 Task: Create a due date automation trigger when advanced on, the moment a card is due add content with a name not starting with resume.
Action: Mouse moved to (1186, 351)
Screenshot: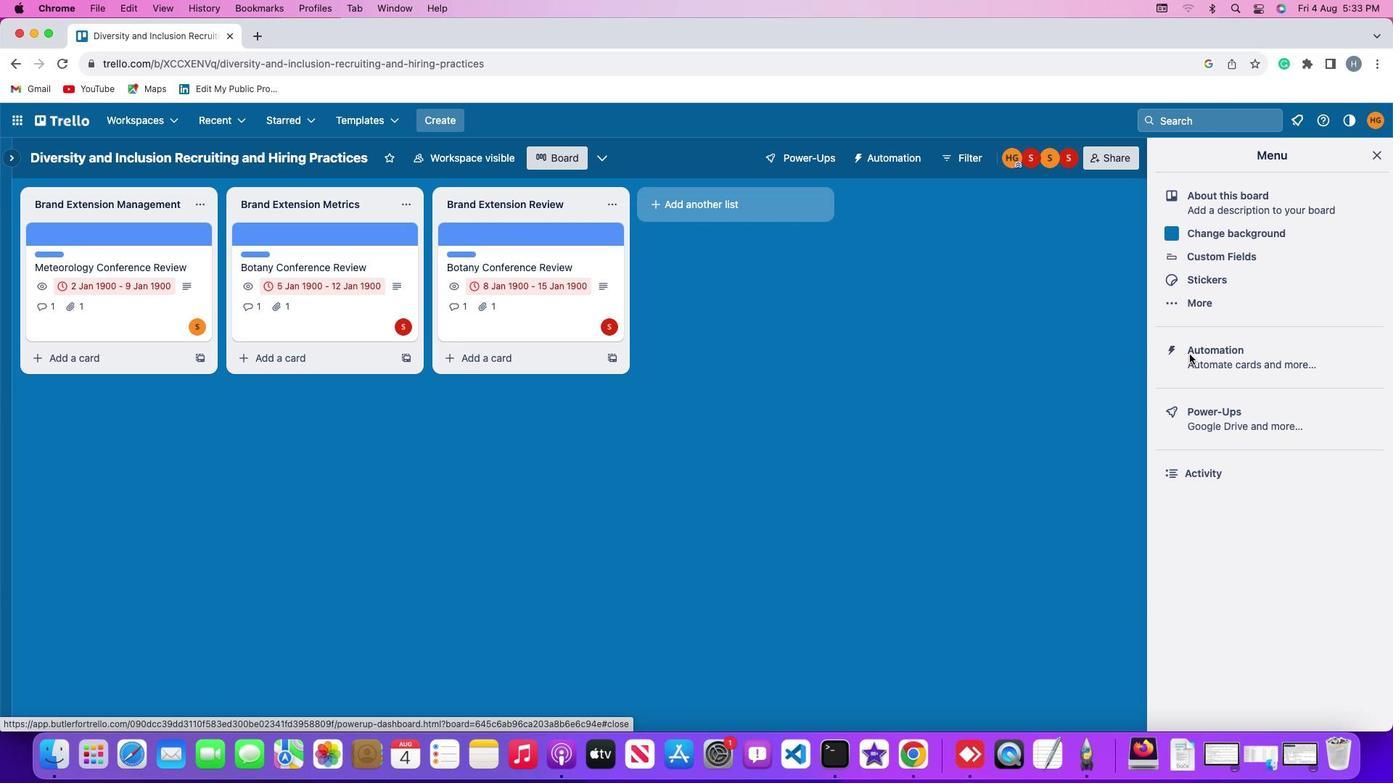 
Action: Mouse pressed left at (1186, 351)
Screenshot: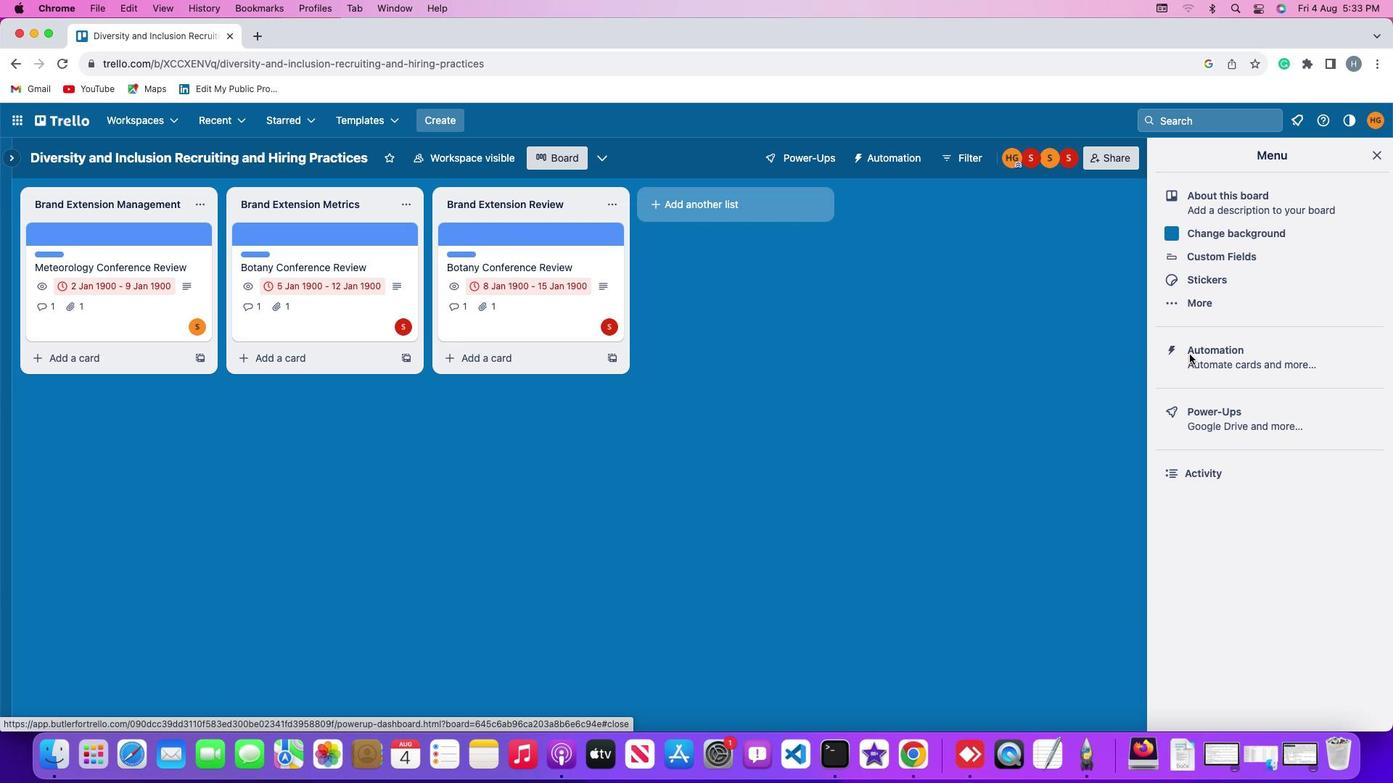 
Action: Mouse moved to (1188, 351)
Screenshot: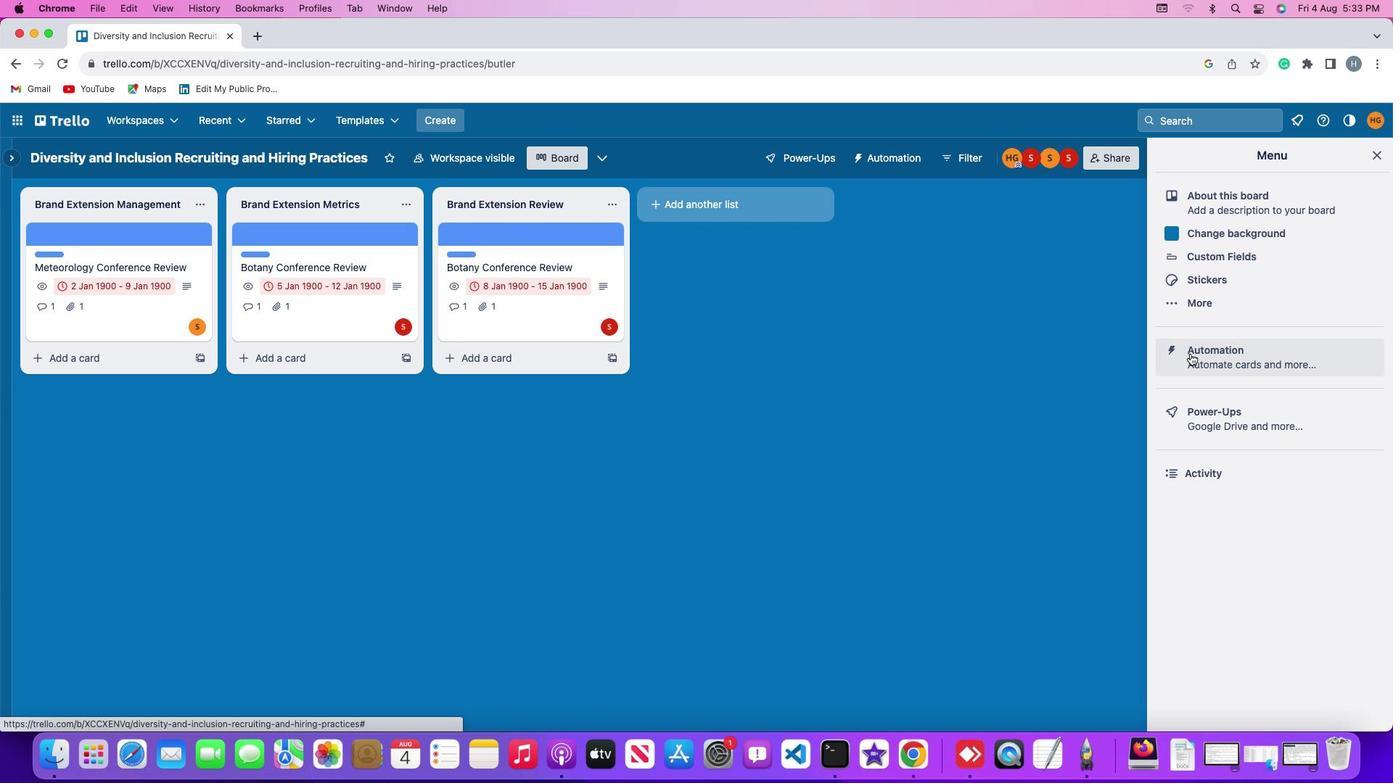 
Action: Mouse pressed left at (1188, 351)
Screenshot: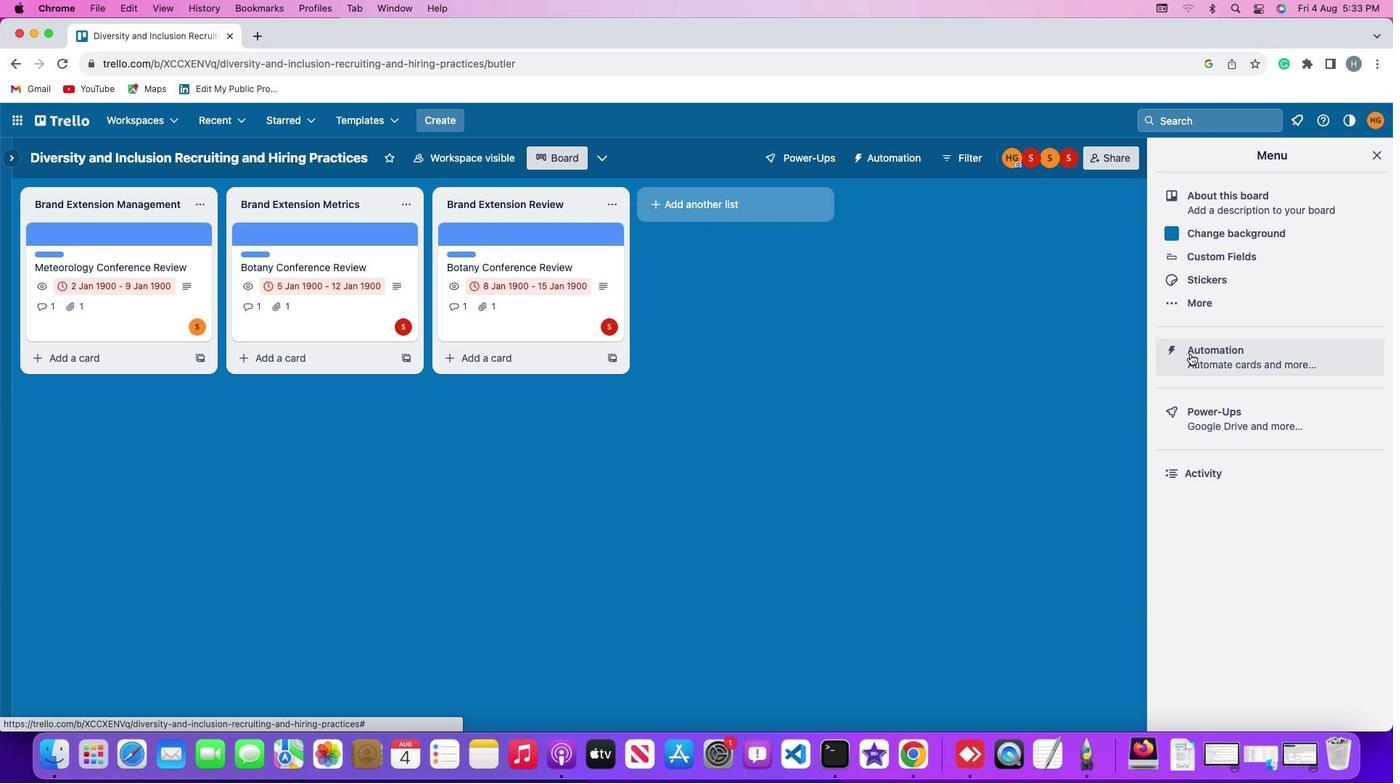 
Action: Mouse moved to (97, 341)
Screenshot: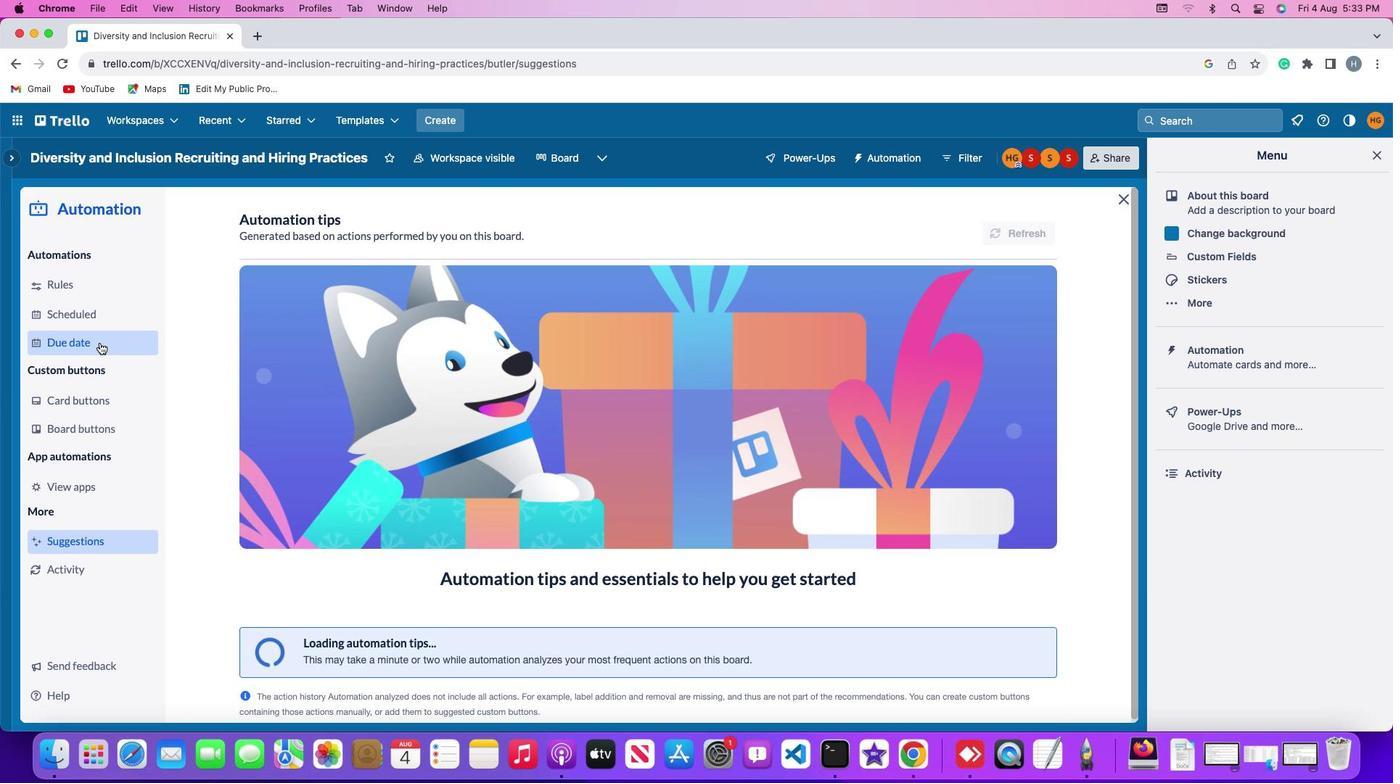 
Action: Mouse pressed left at (97, 341)
Screenshot: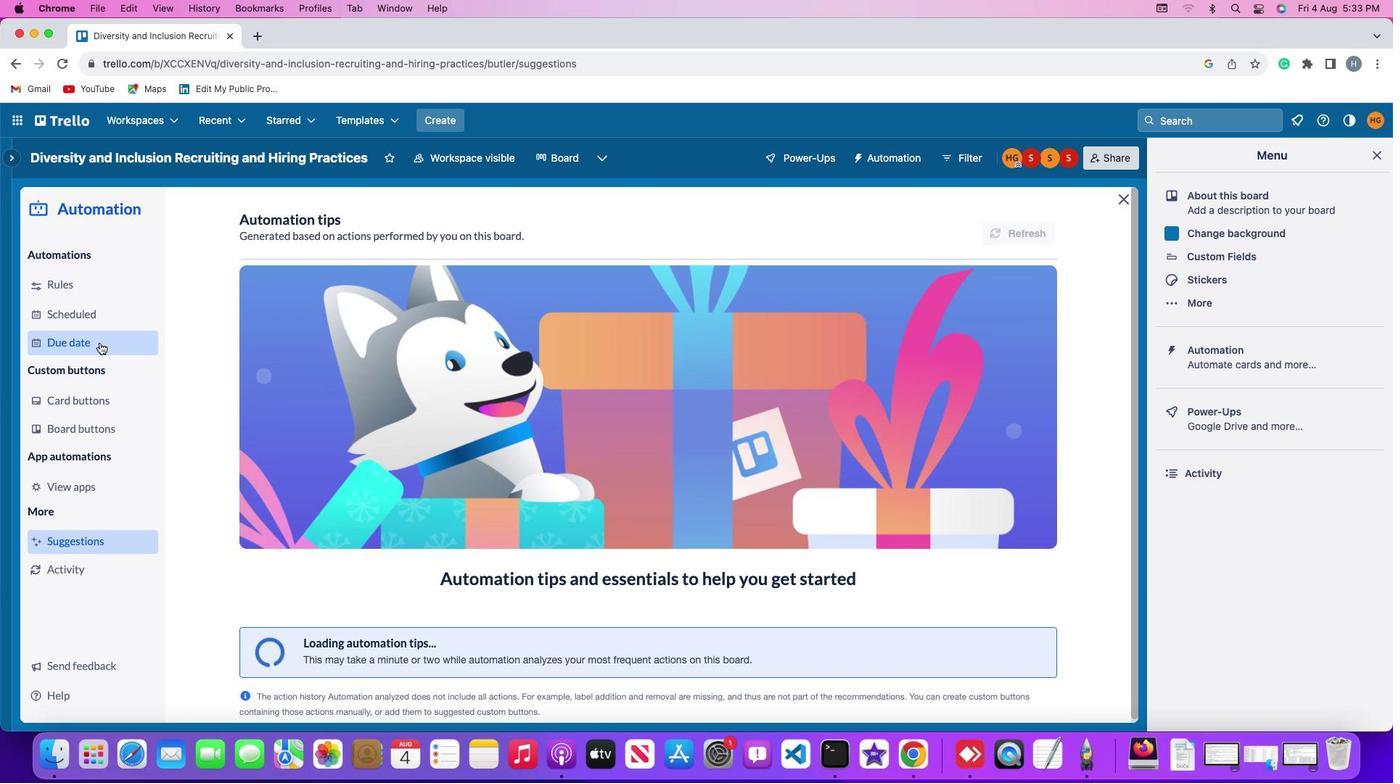 
Action: Mouse moved to (977, 219)
Screenshot: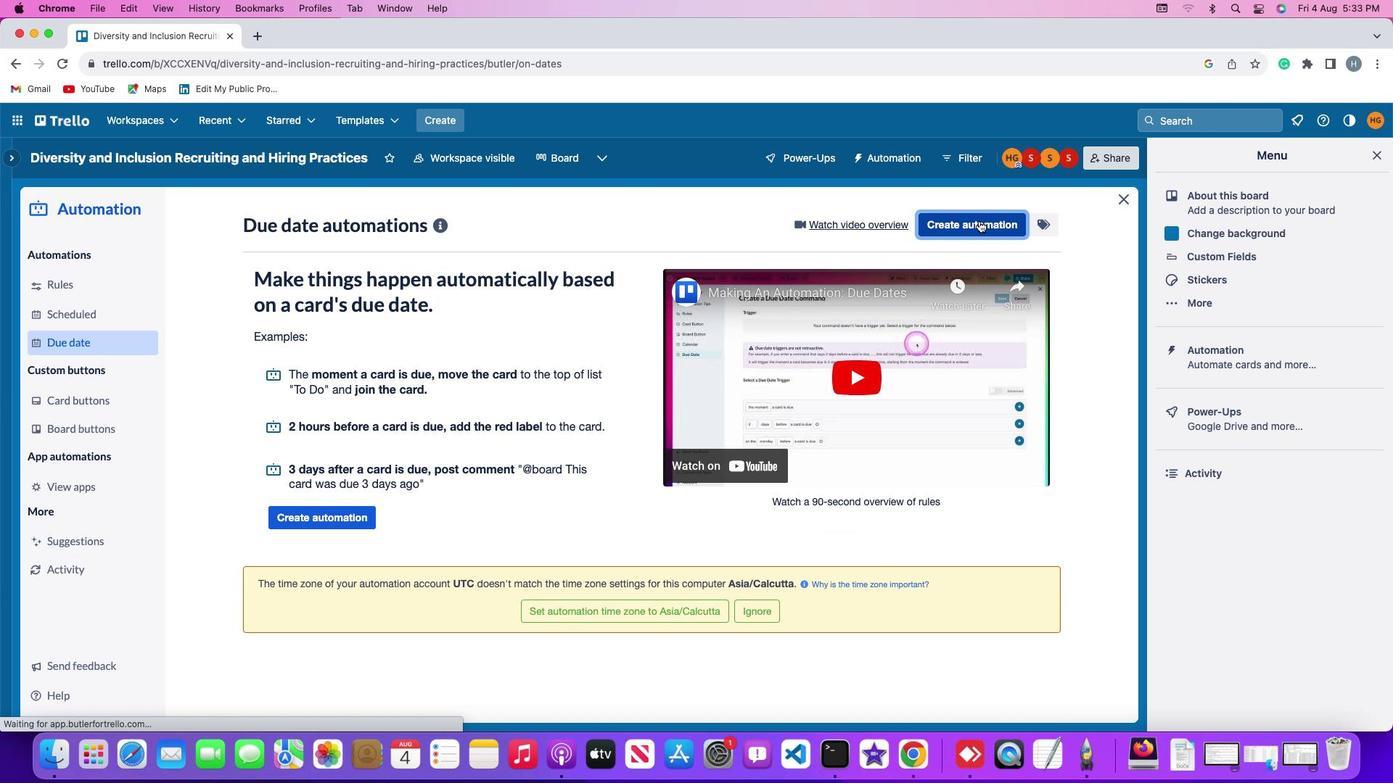
Action: Mouse pressed left at (977, 219)
Screenshot: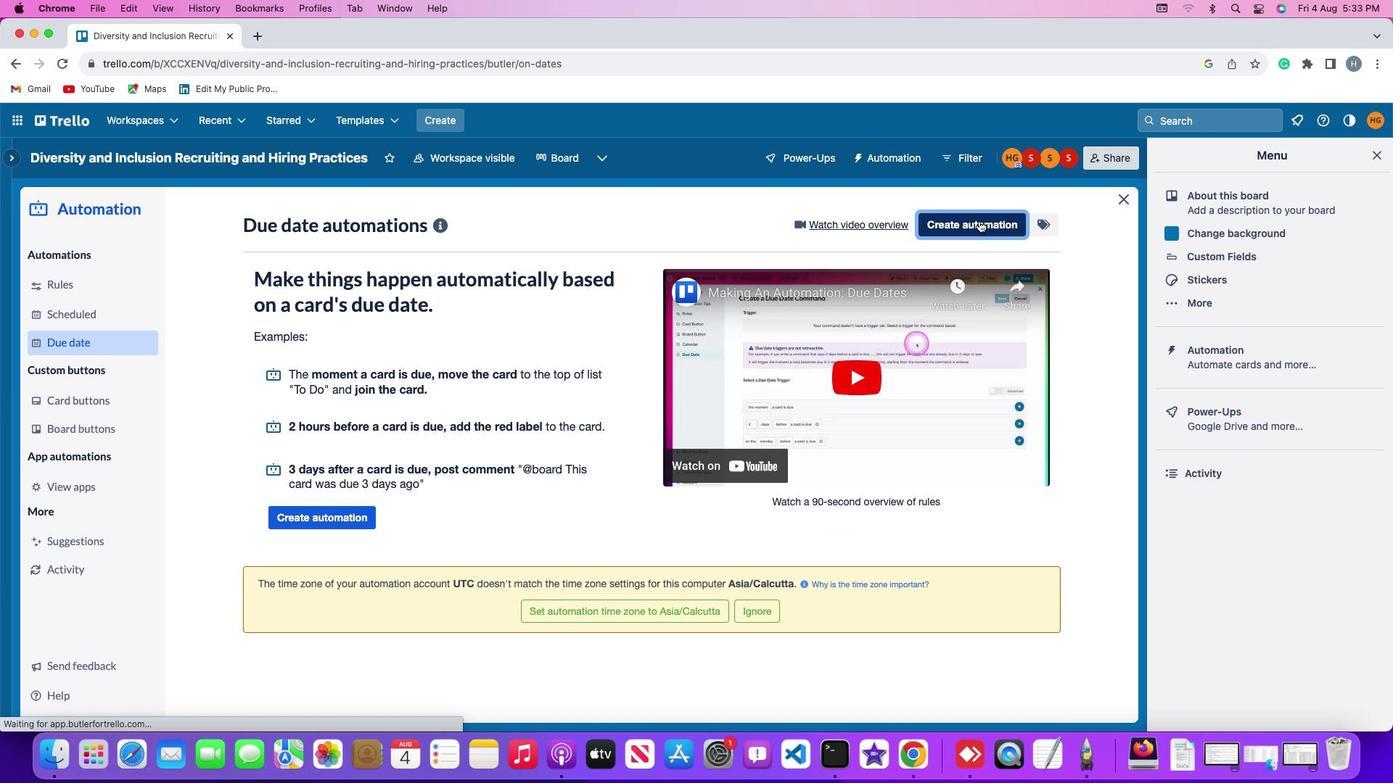 
Action: Mouse moved to (645, 362)
Screenshot: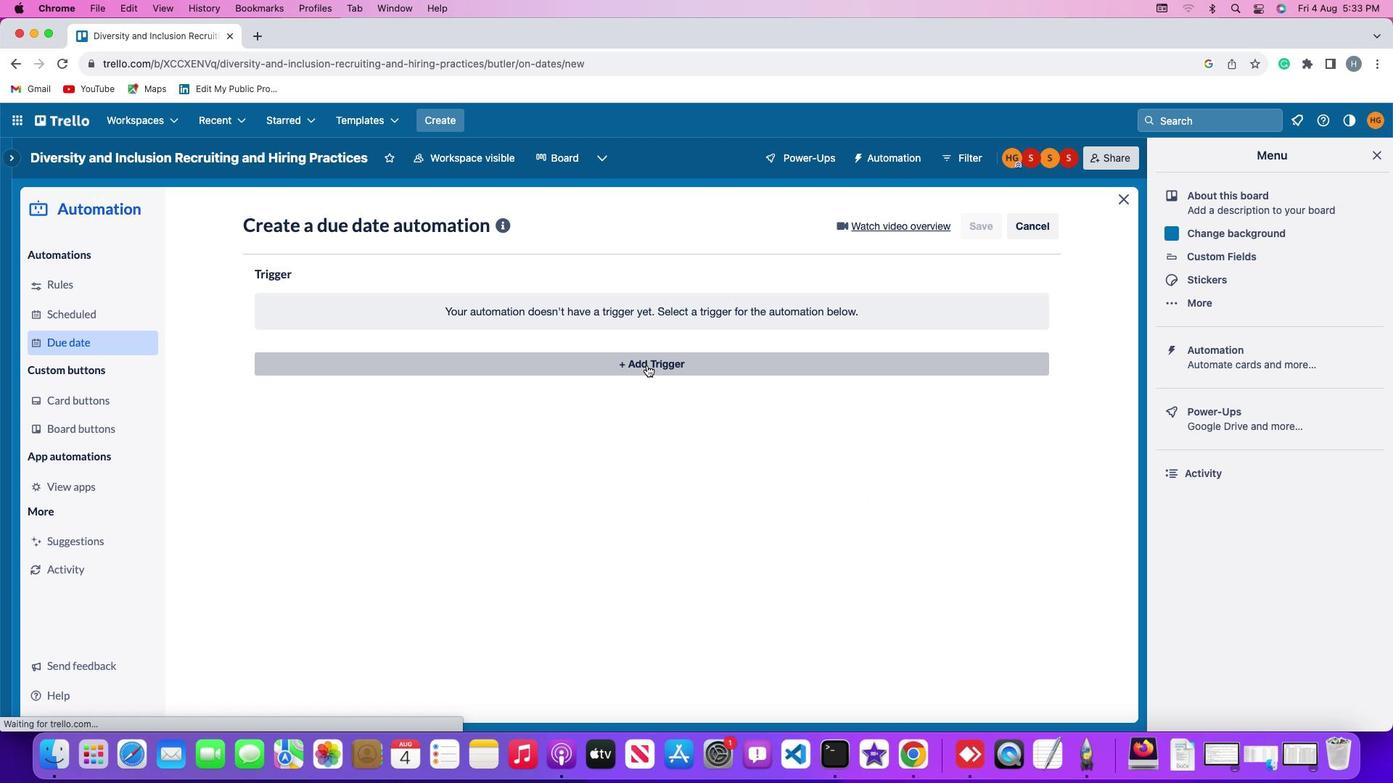 
Action: Mouse pressed left at (645, 362)
Screenshot: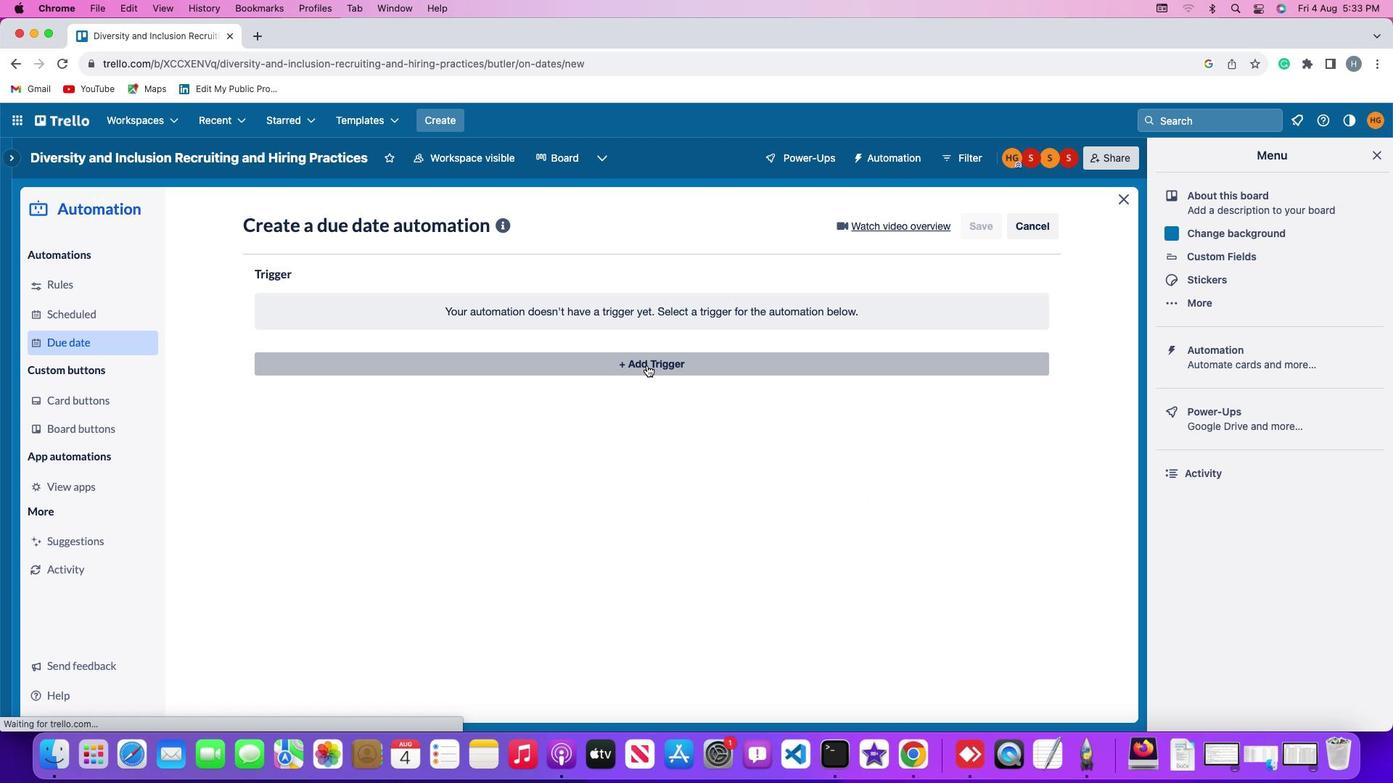 
Action: Mouse moved to (309, 530)
Screenshot: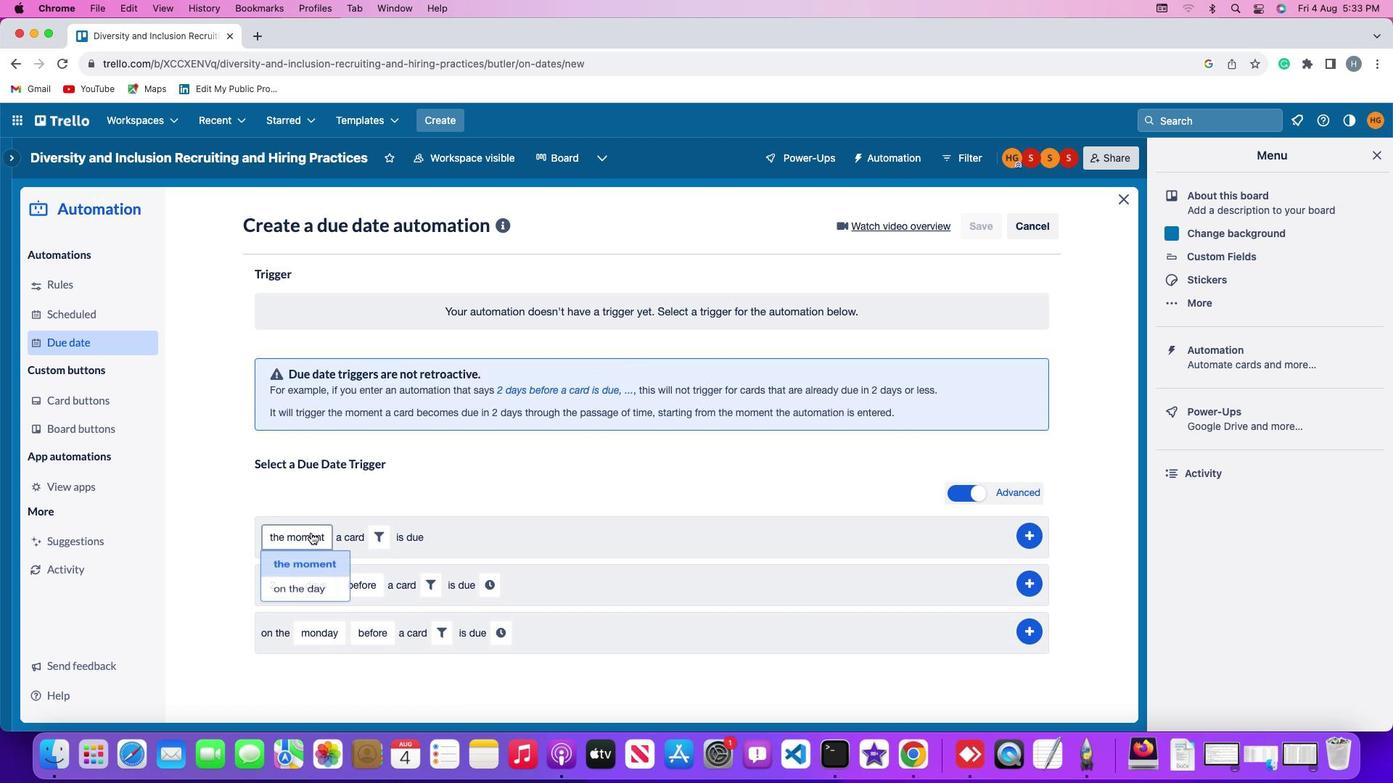 
Action: Mouse pressed left at (309, 530)
Screenshot: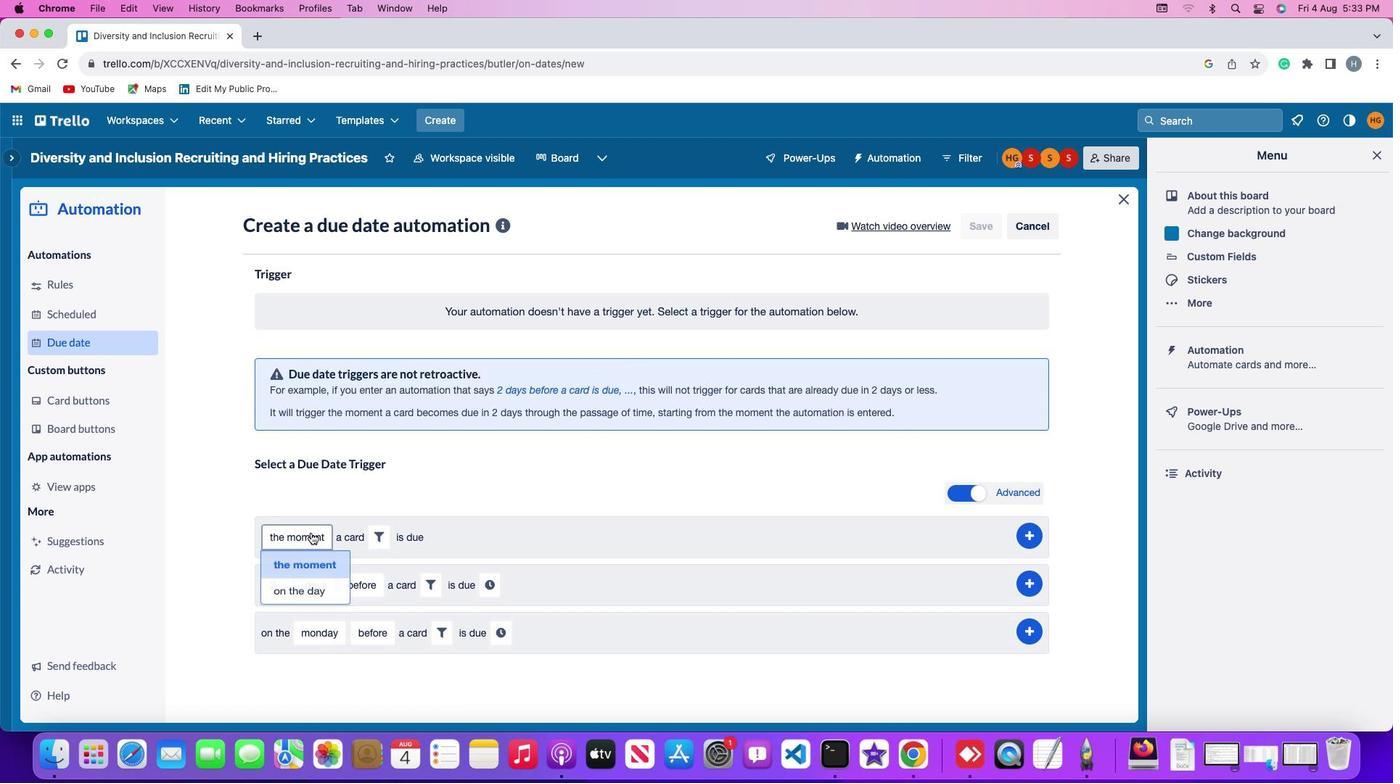 
Action: Mouse moved to (308, 558)
Screenshot: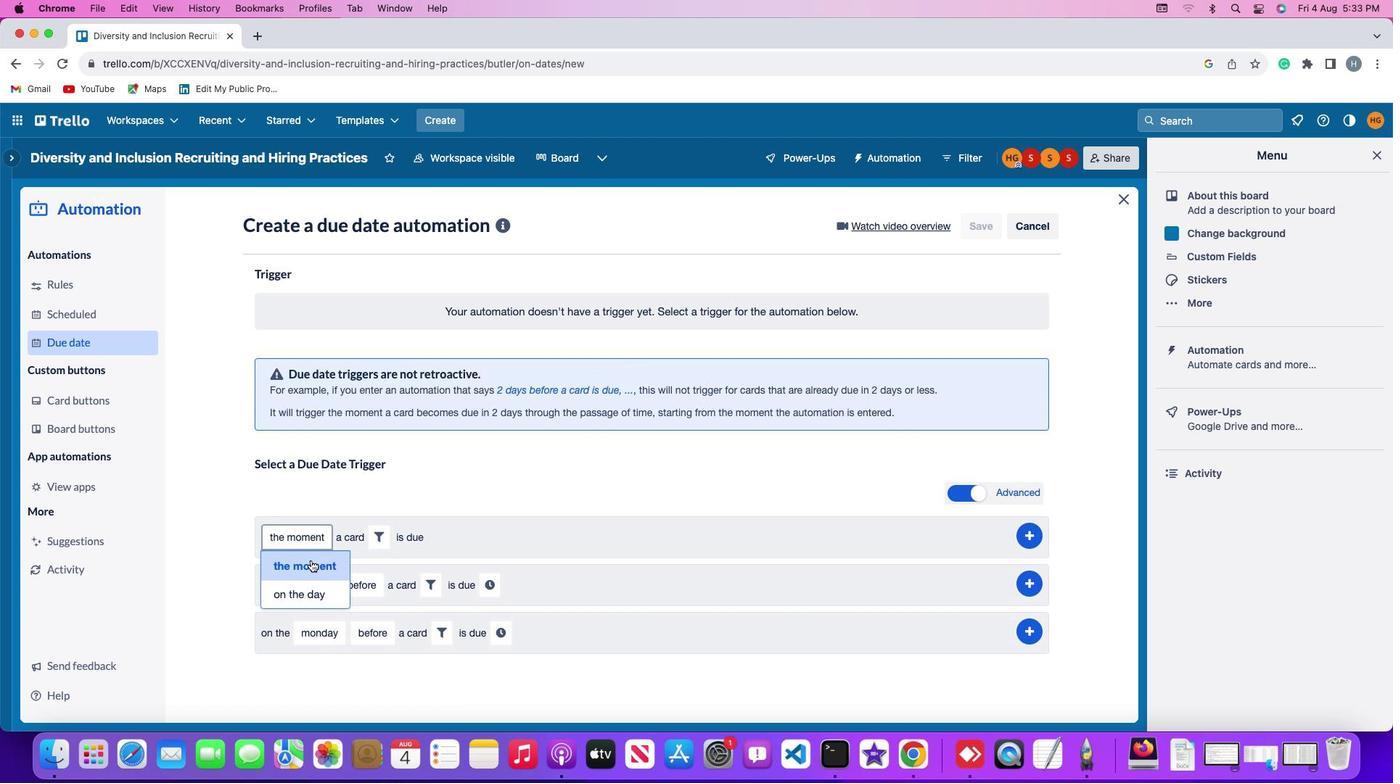 
Action: Mouse pressed left at (308, 558)
Screenshot: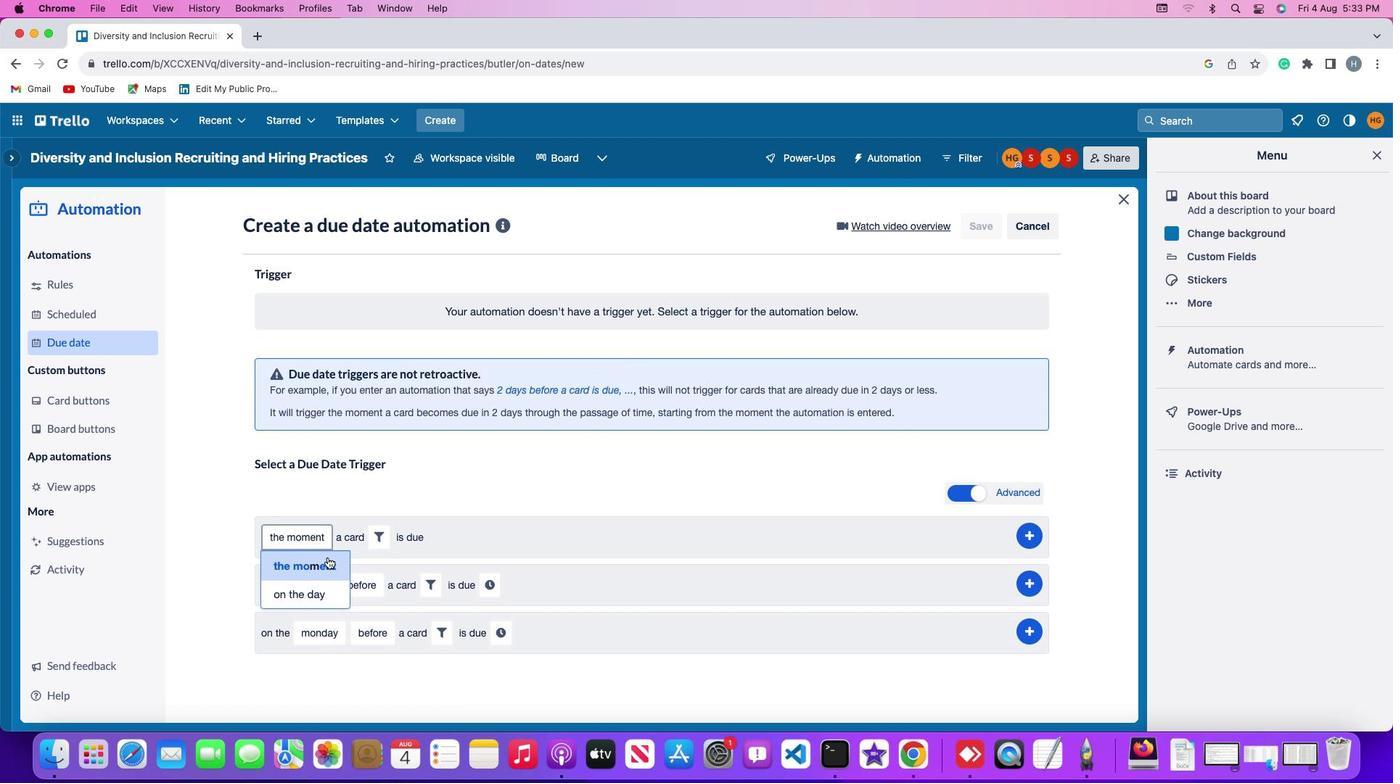 
Action: Mouse moved to (385, 534)
Screenshot: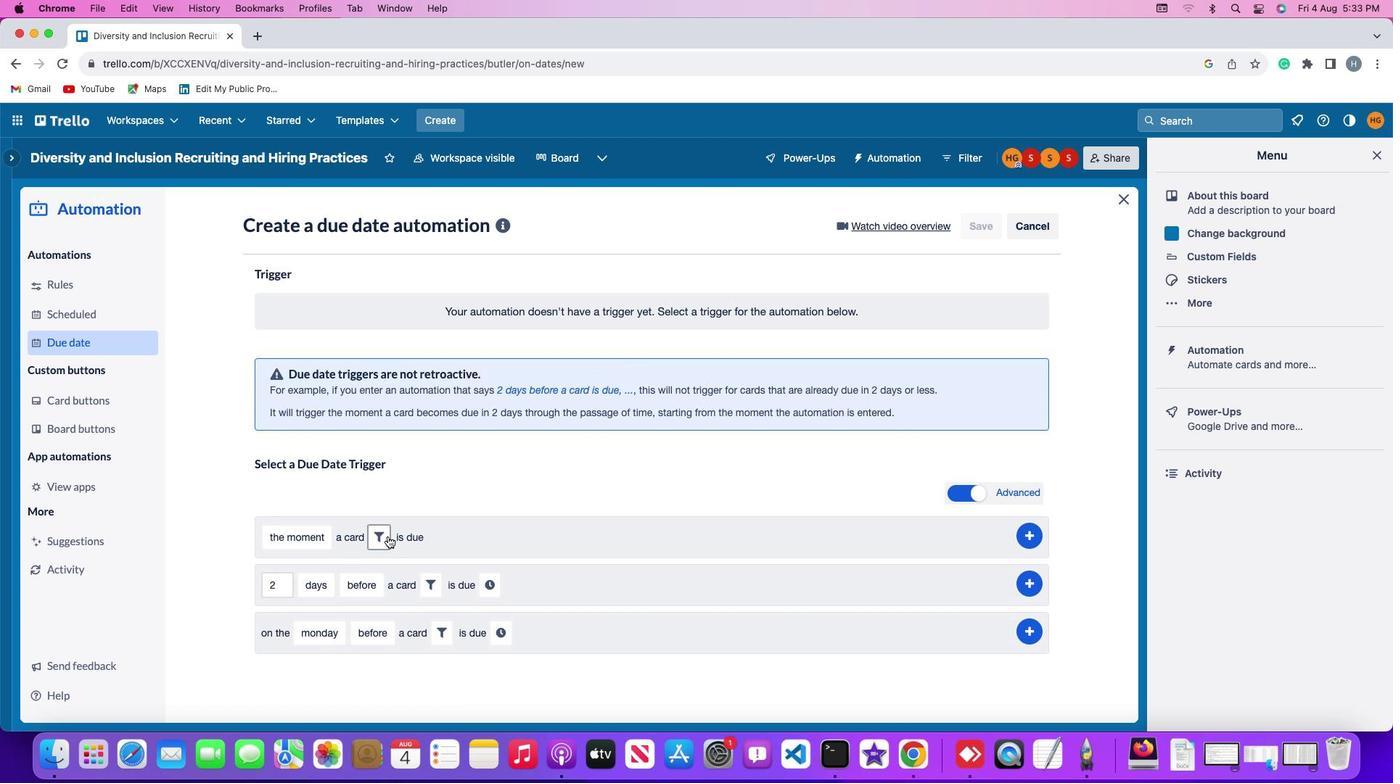 
Action: Mouse pressed left at (385, 534)
Screenshot: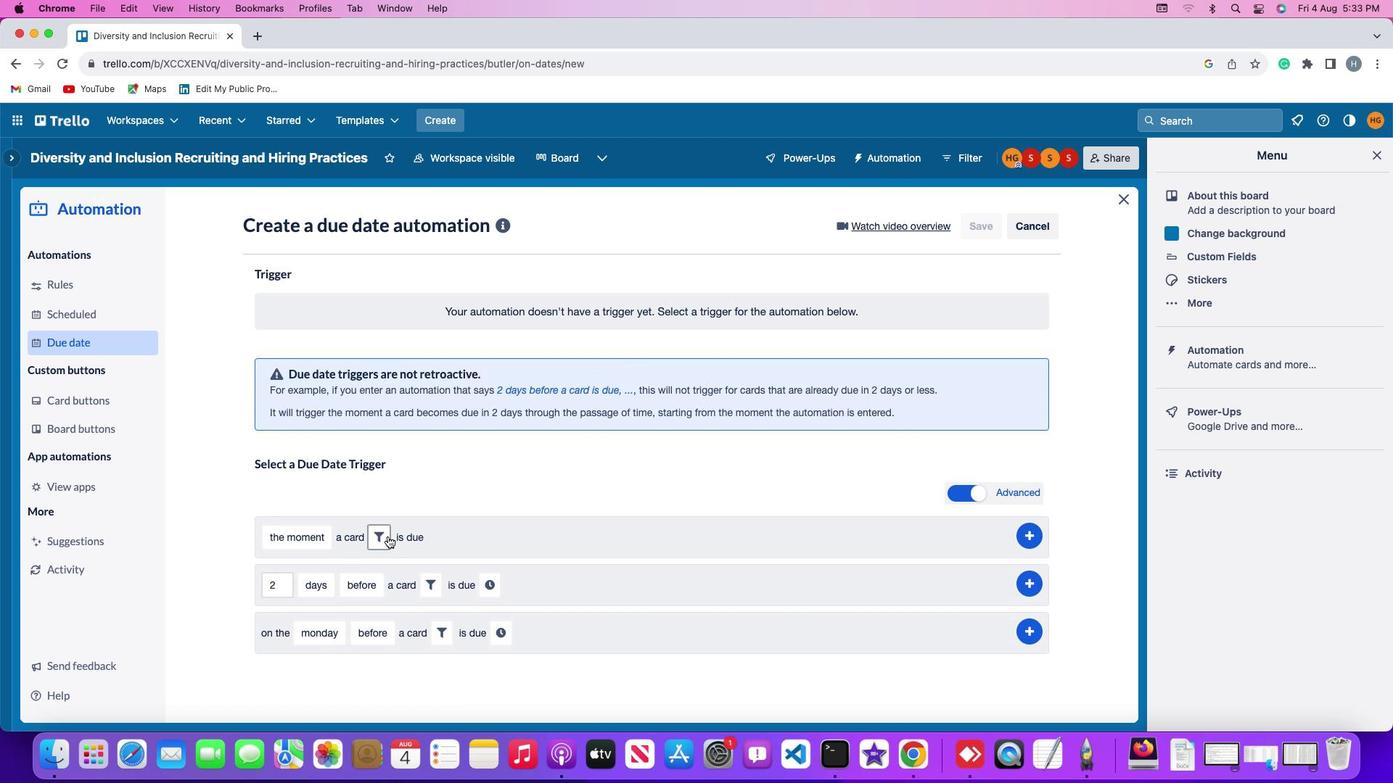 
Action: Mouse moved to (565, 578)
Screenshot: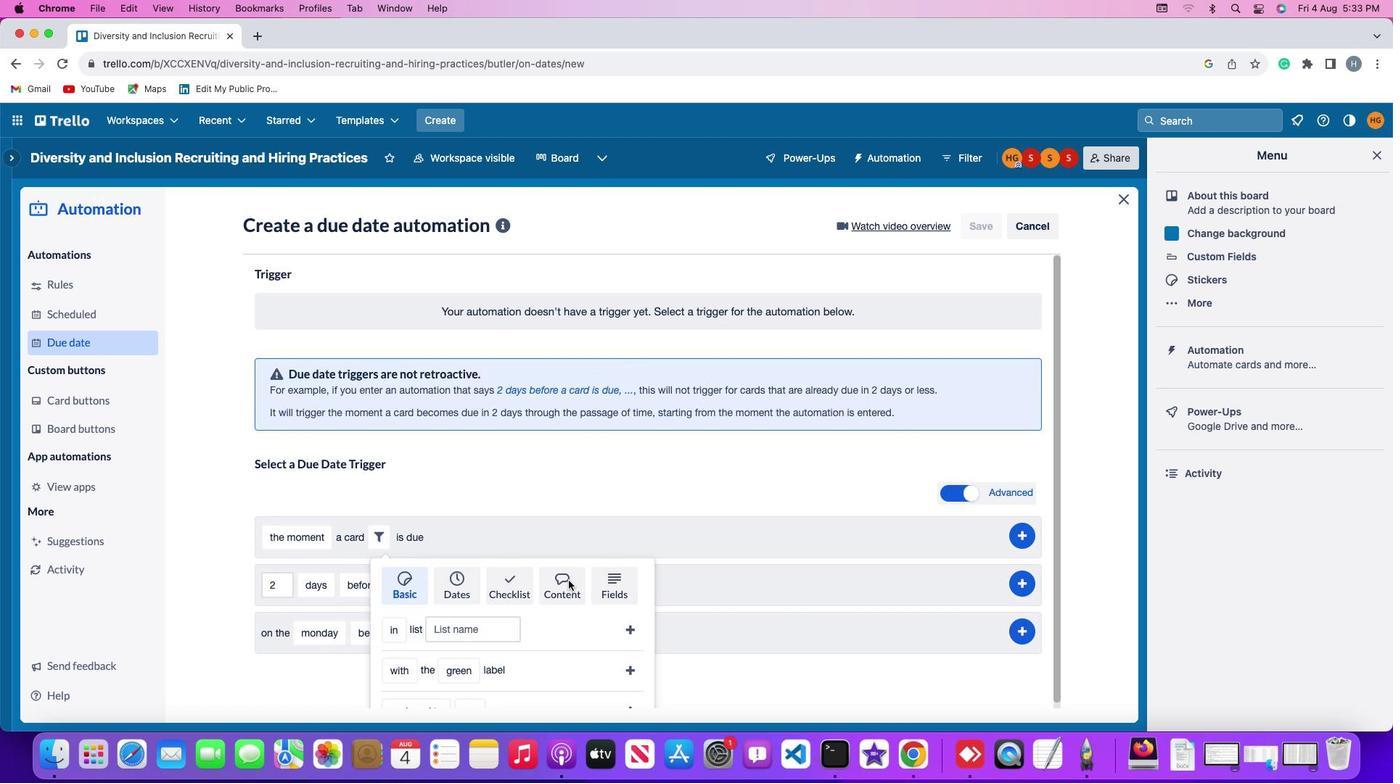 
Action: Mouse pressed left at (565, 578)
Screenshot: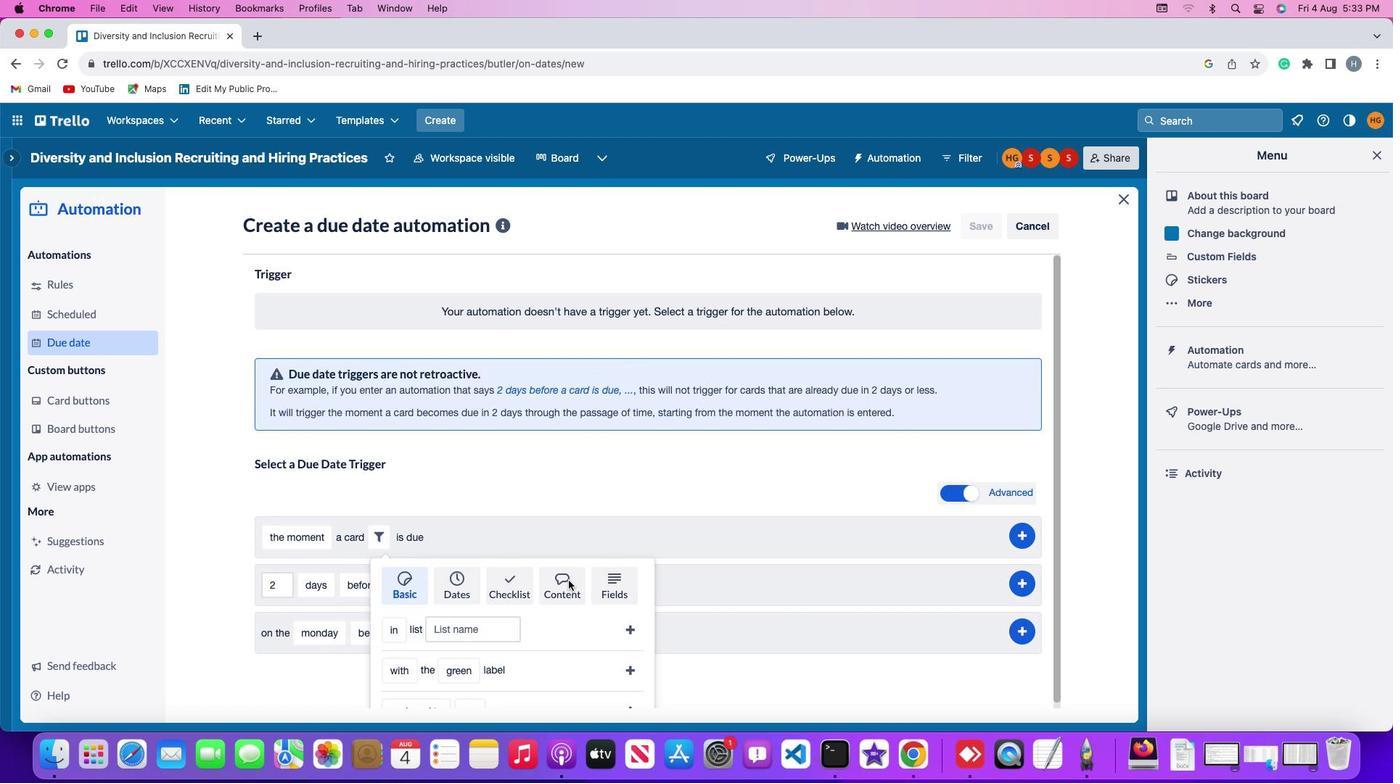 
Action: Mouse moved to (560, 579)
Screenshot: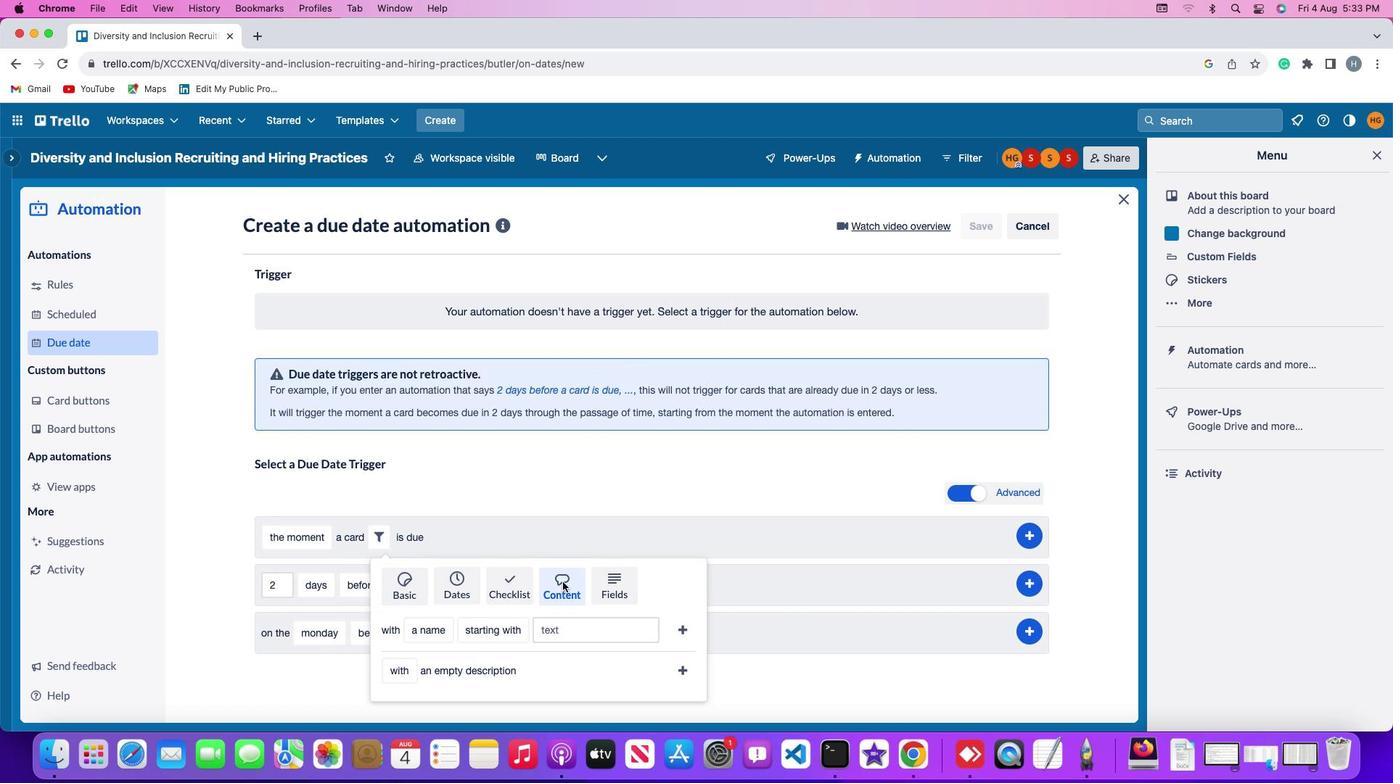 
Action: Mouse scrolled (560, 579) with delta (-1, -2)
Screenshot: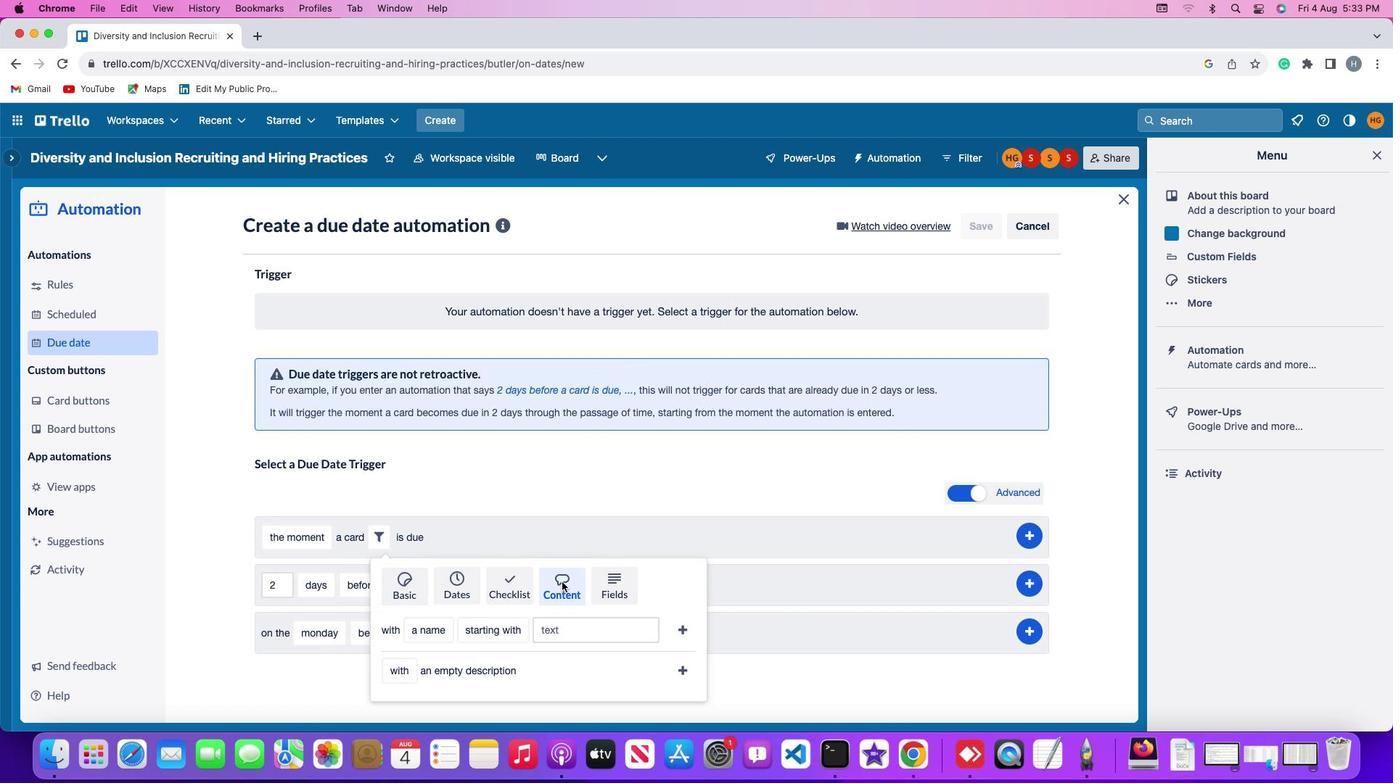 
Action: Mouse scrolled (560, 579) with delta (-1, -2)
Screenshot: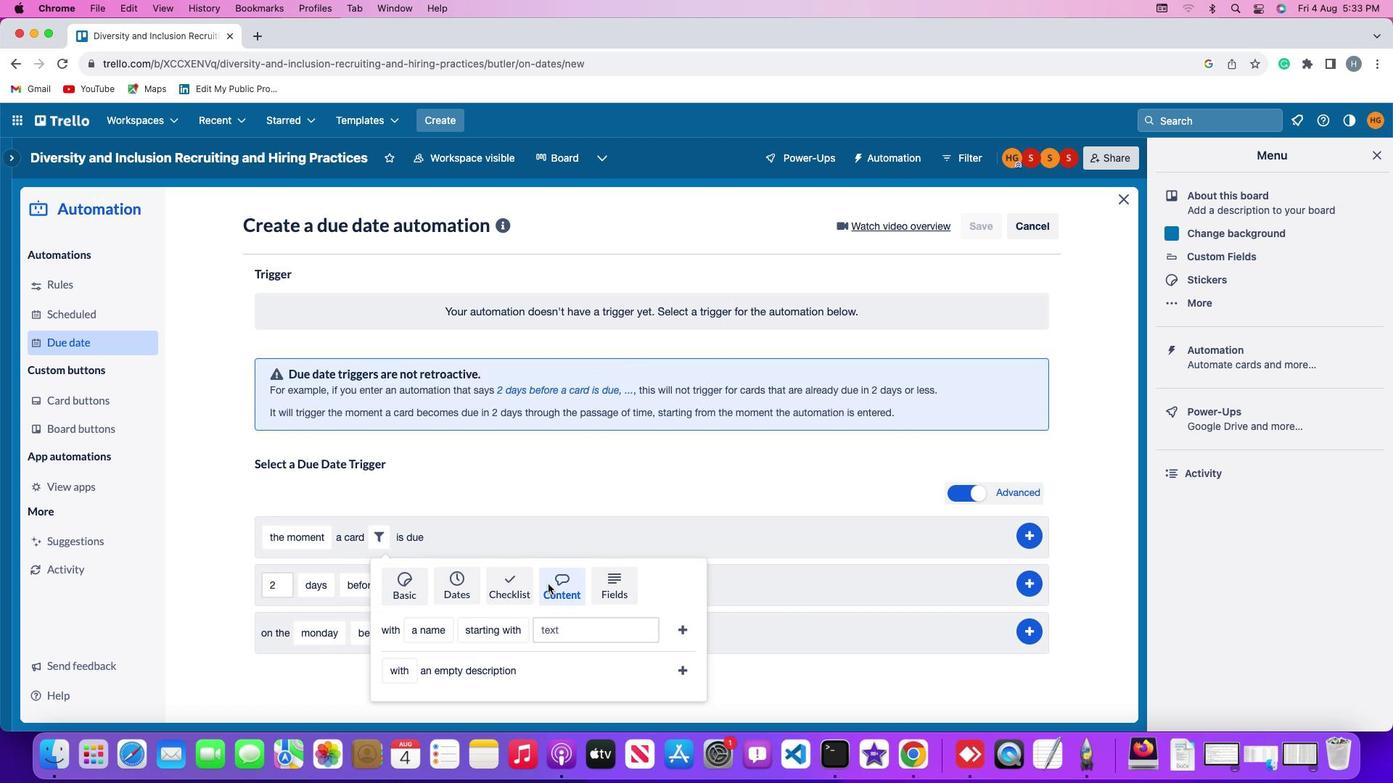 
Action: Mouse moved to (560, 579)
Screenshot: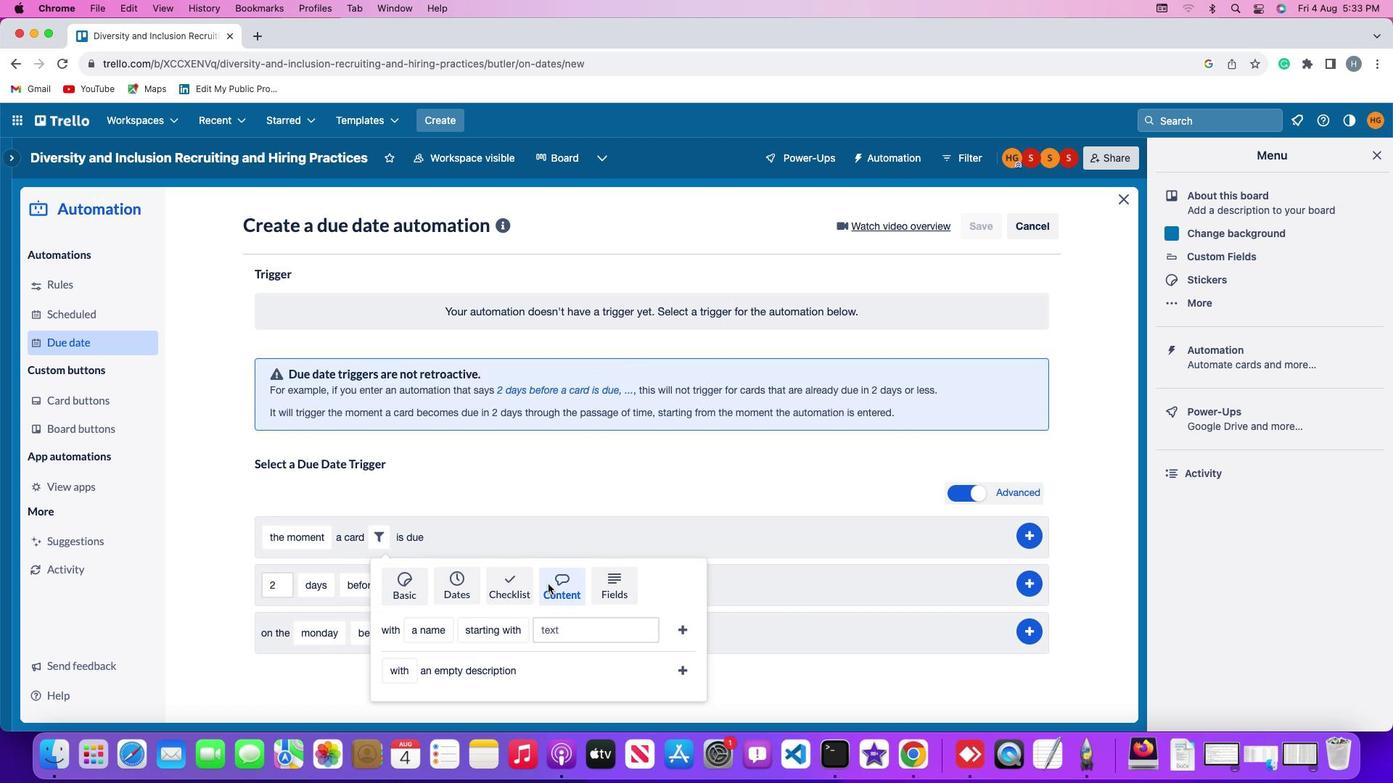 
Action: Mouse scrolled (560, 579) with delta (-1, -2)
Screenshot: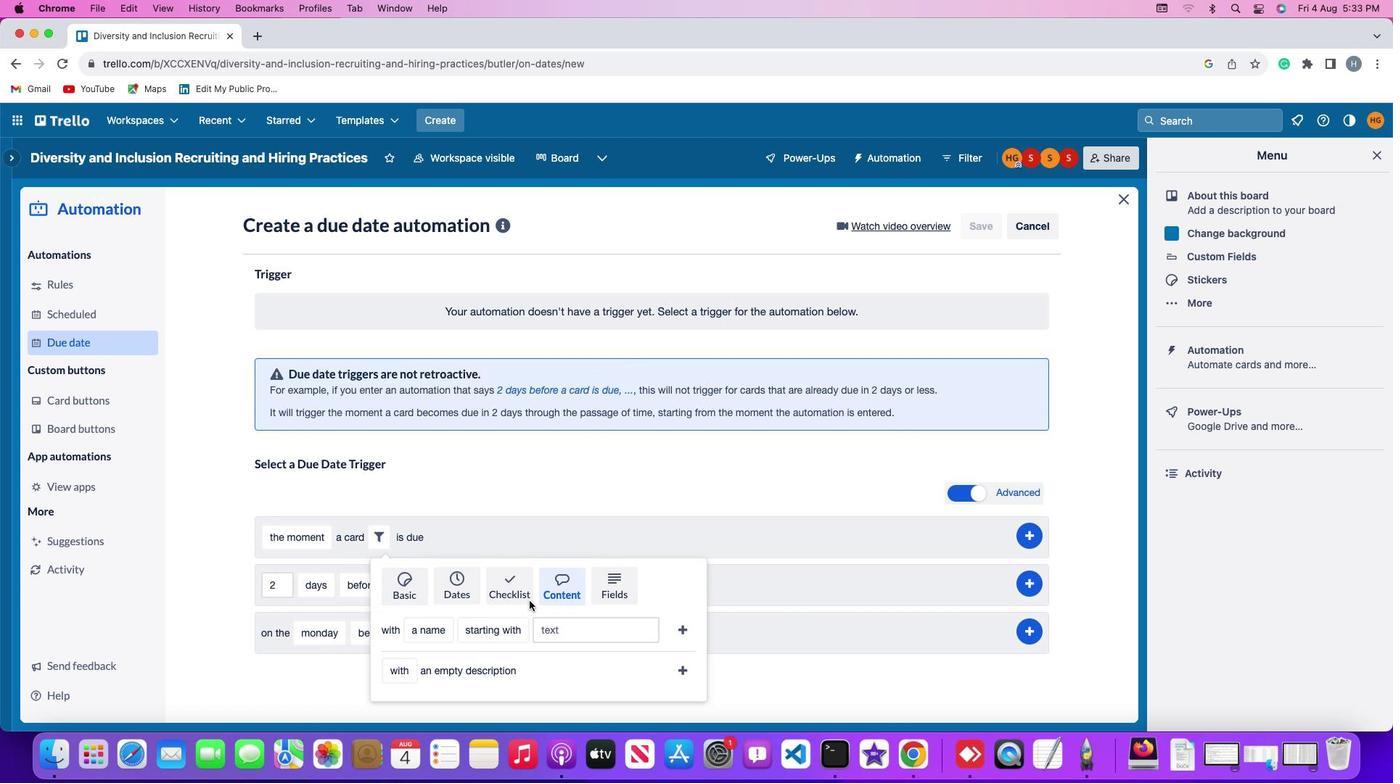 
Action: Mouse moved to (415, 626)
Screenshot: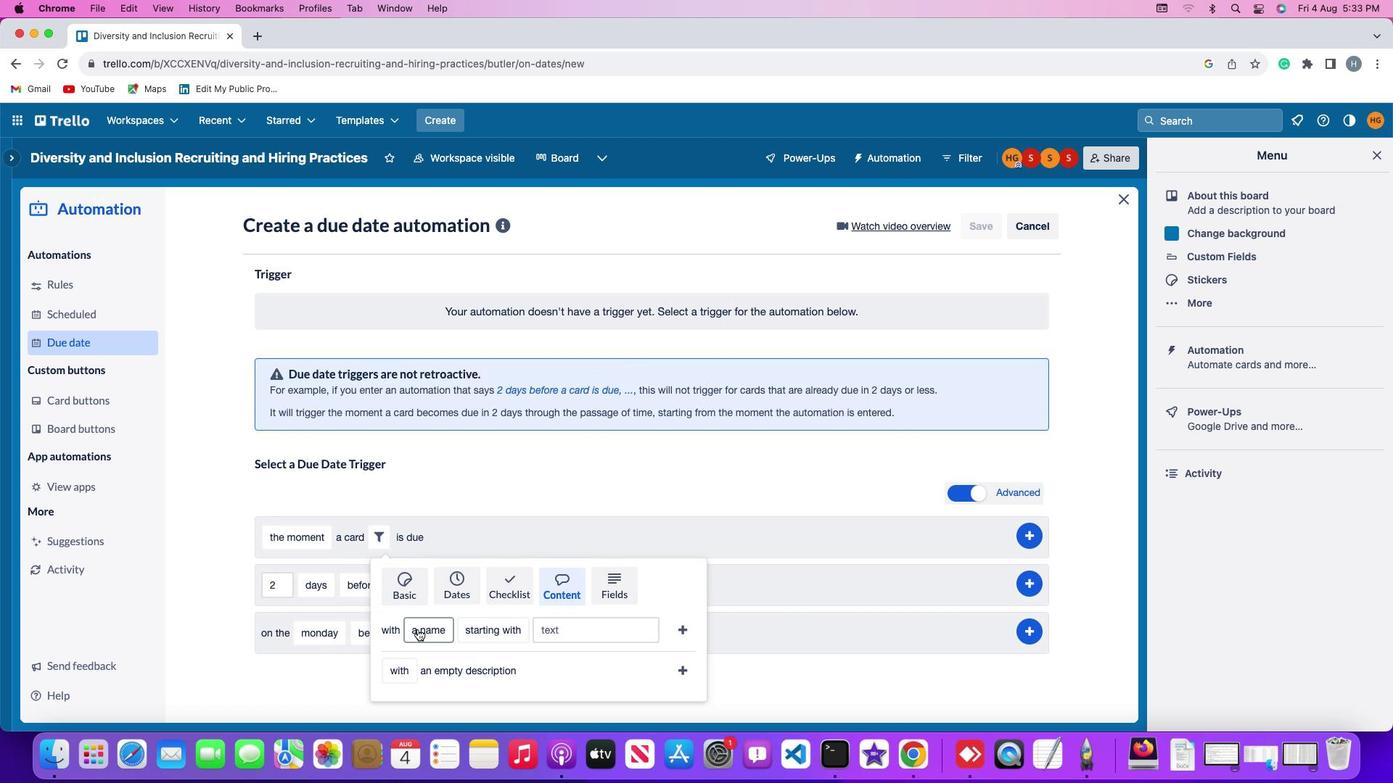 
Action: Mouse pressed left at (415, 626)
Screenshot: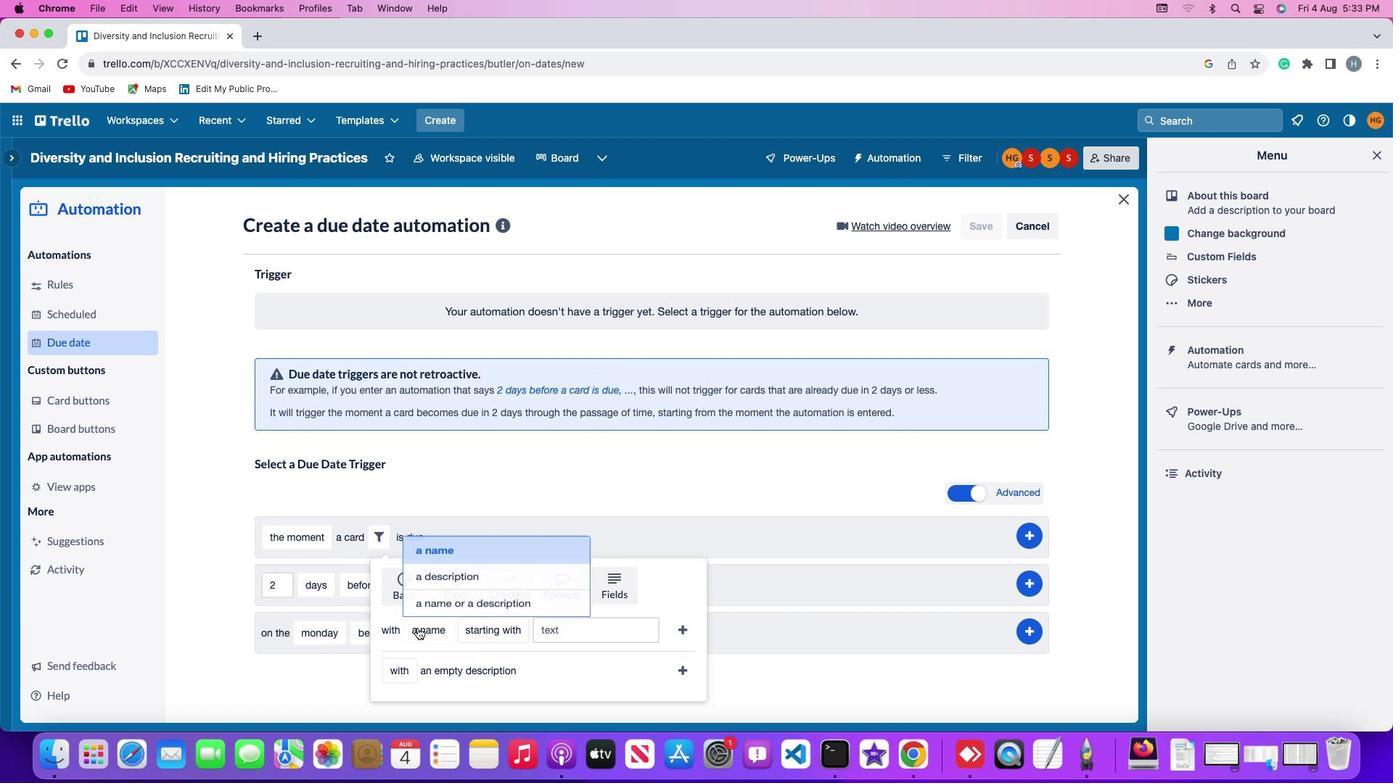 
Action: Mouse moved to (454, 541)
Screenshot: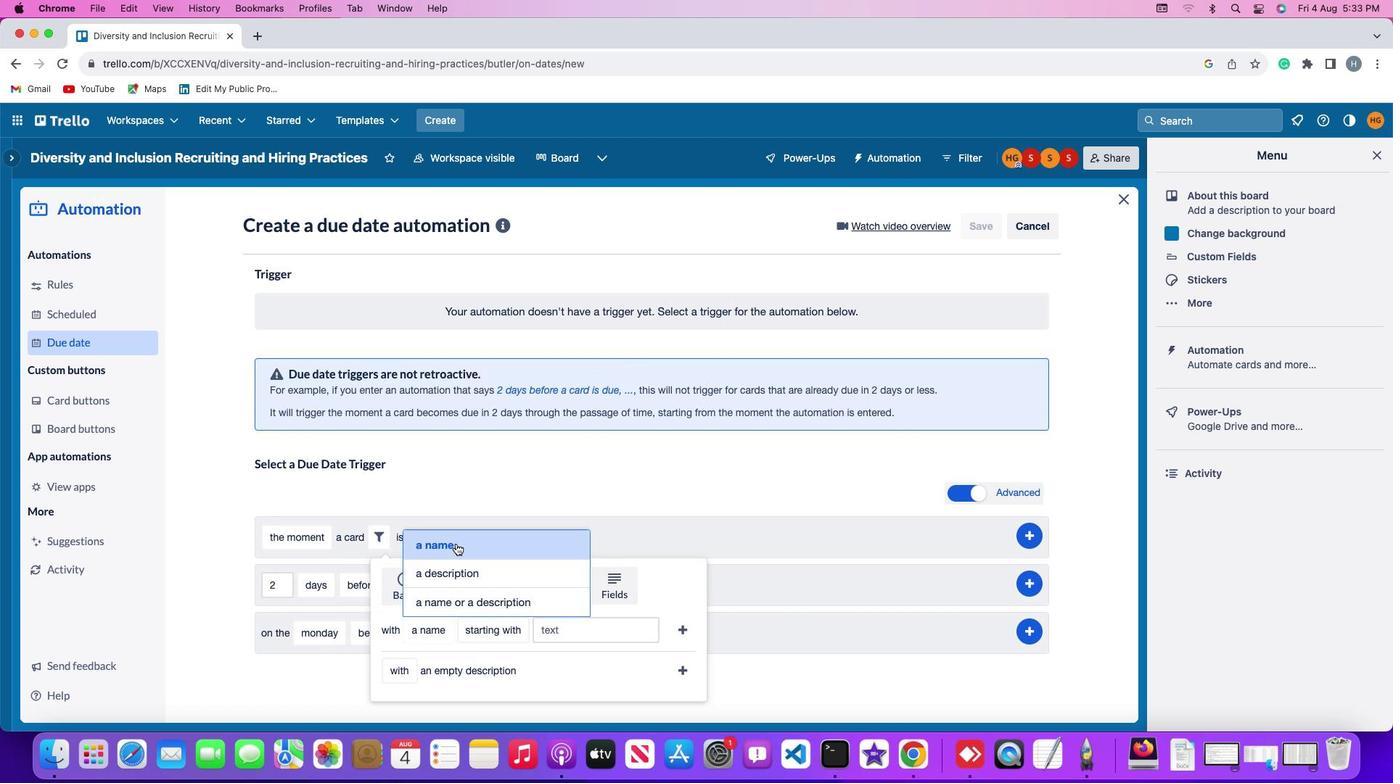 
Action: Mouse pressed left at (454, 541)
Screenshot: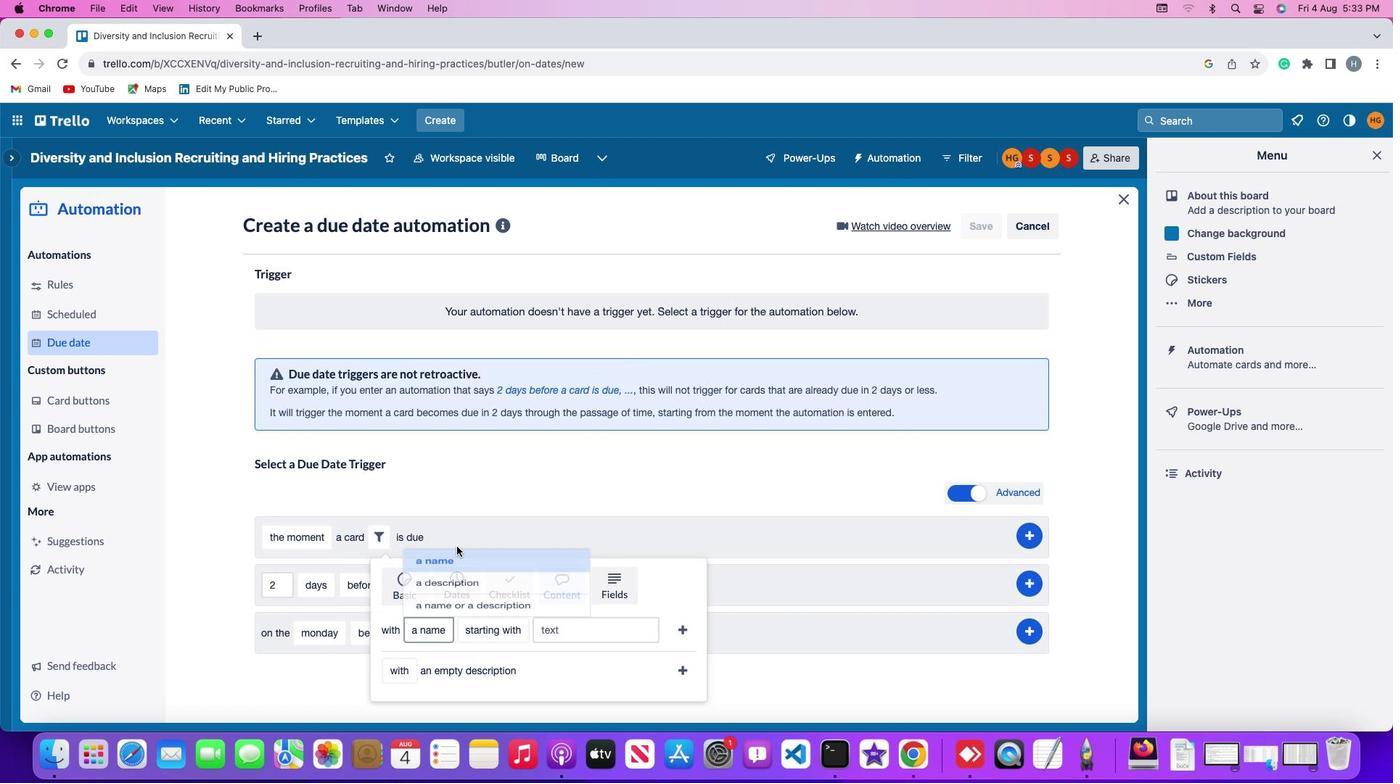 
Action: Mouse moved to (522, 544)
Screenshot: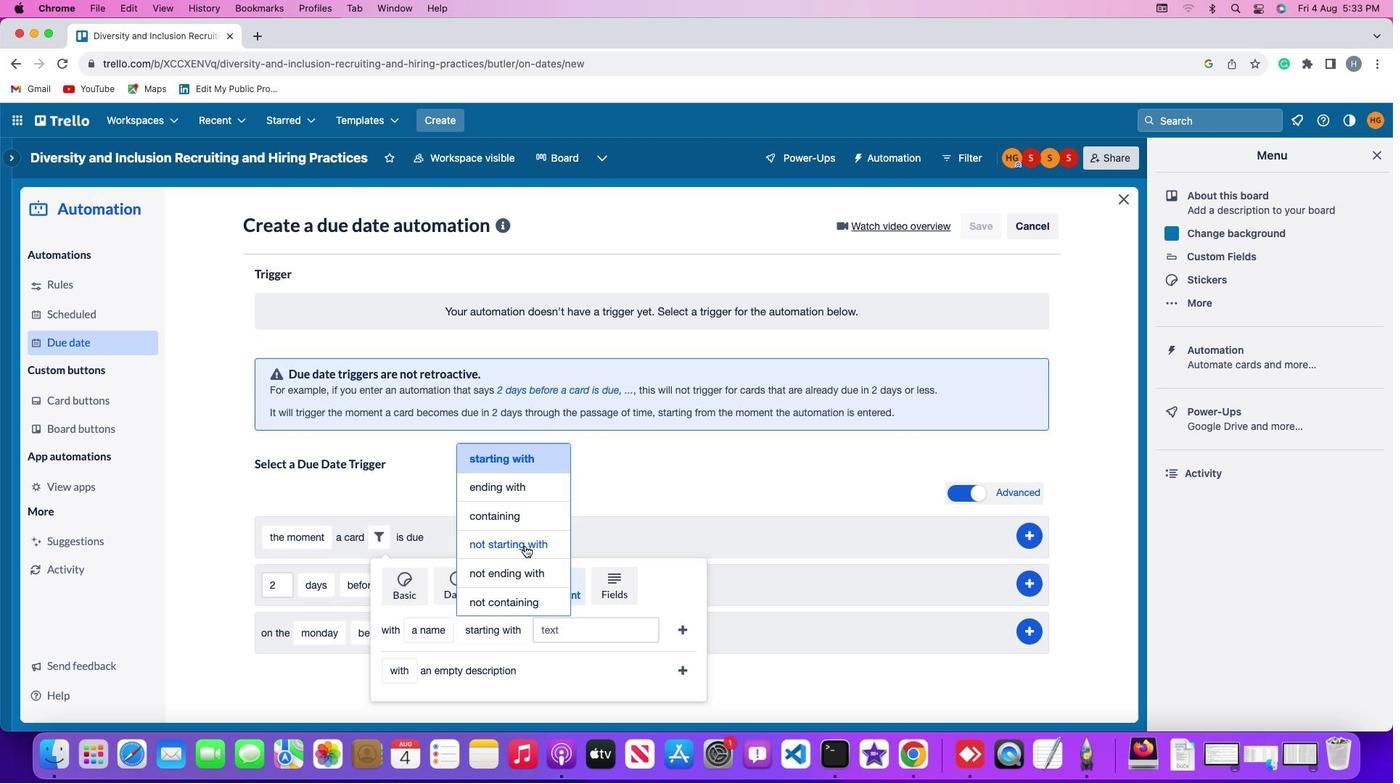 
Action: Mouse pressed left at (522, 544)
Screenshot: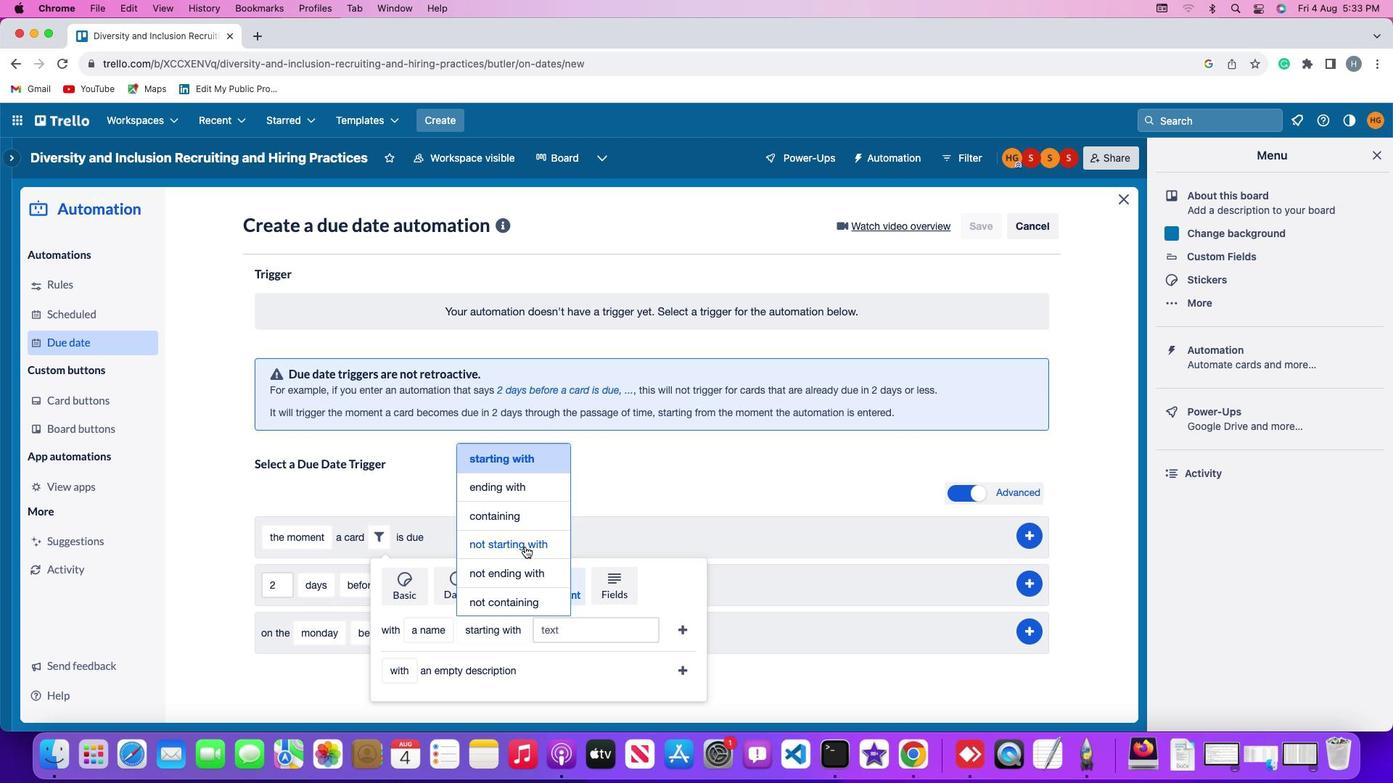 
Action: Mouse moved to (581, 628)
Screenshot: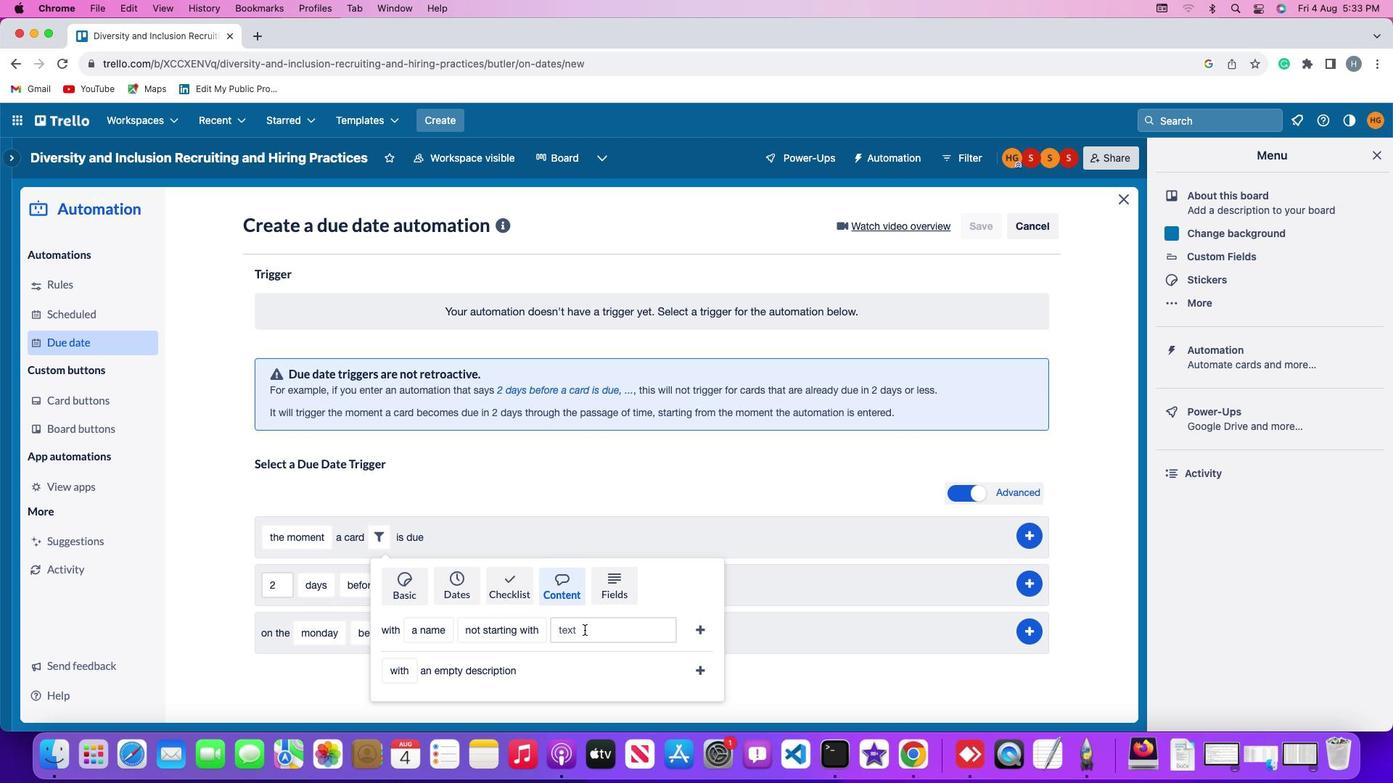 
Action: Mouse pressed left at (581, 628)
Screenshot: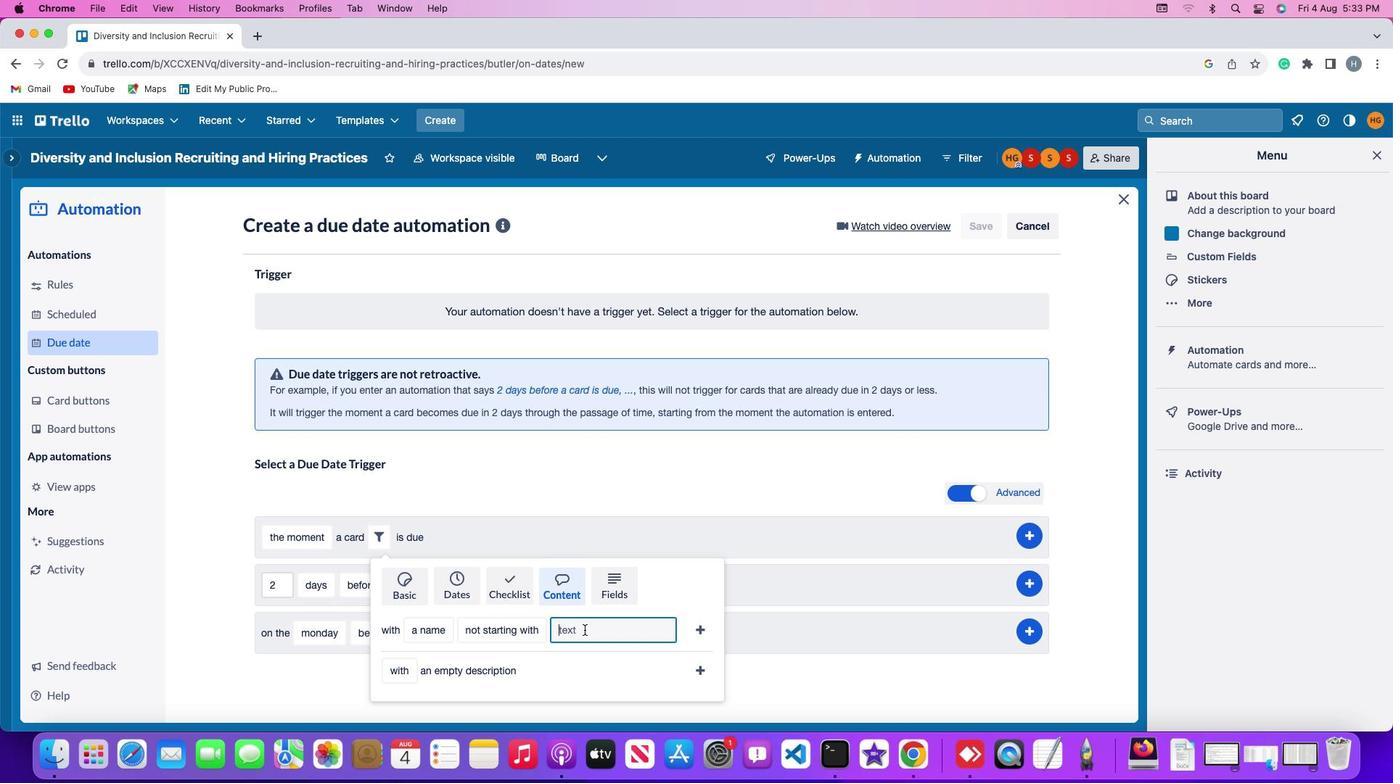 
Action: Mouse moved to (582, 627)
Screenshot: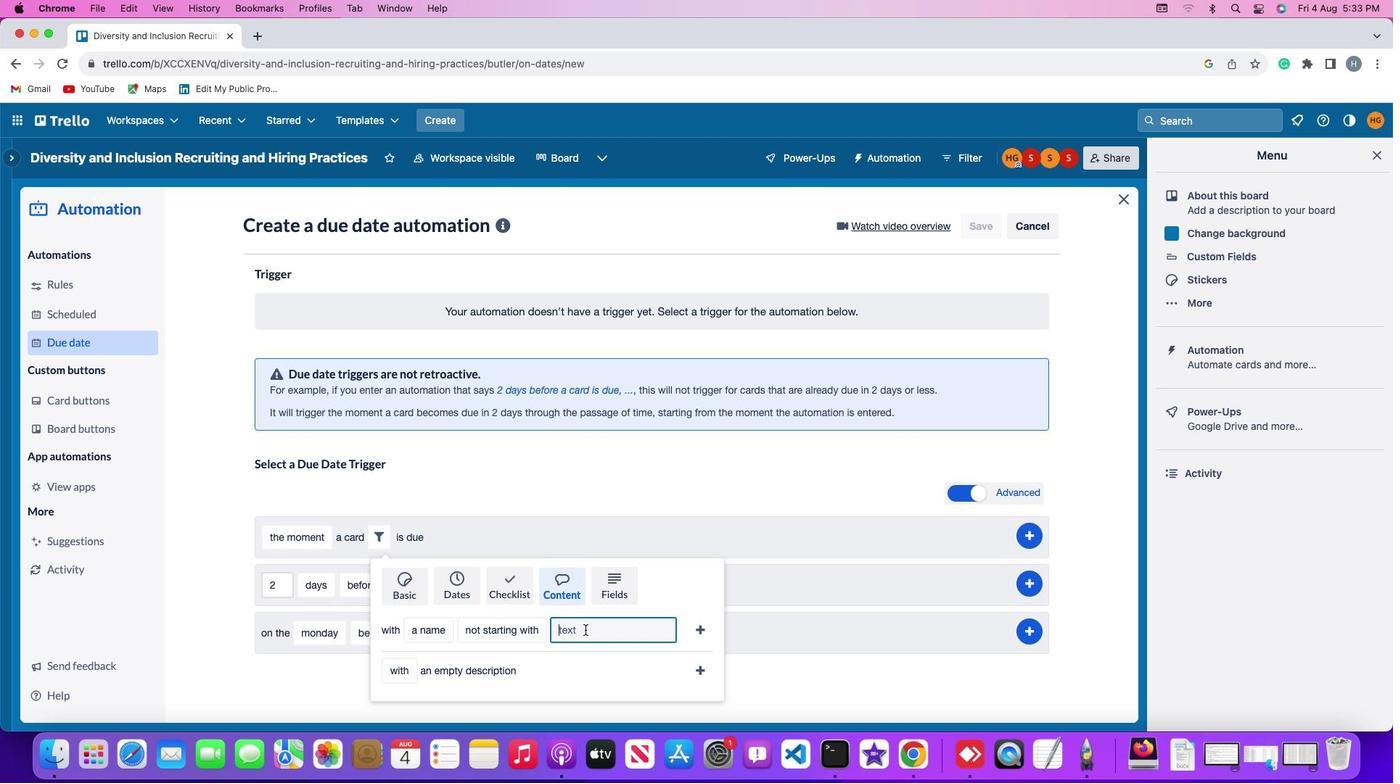 
Action: Key pressed 'r''e''s''u''m''e'
Screenshot: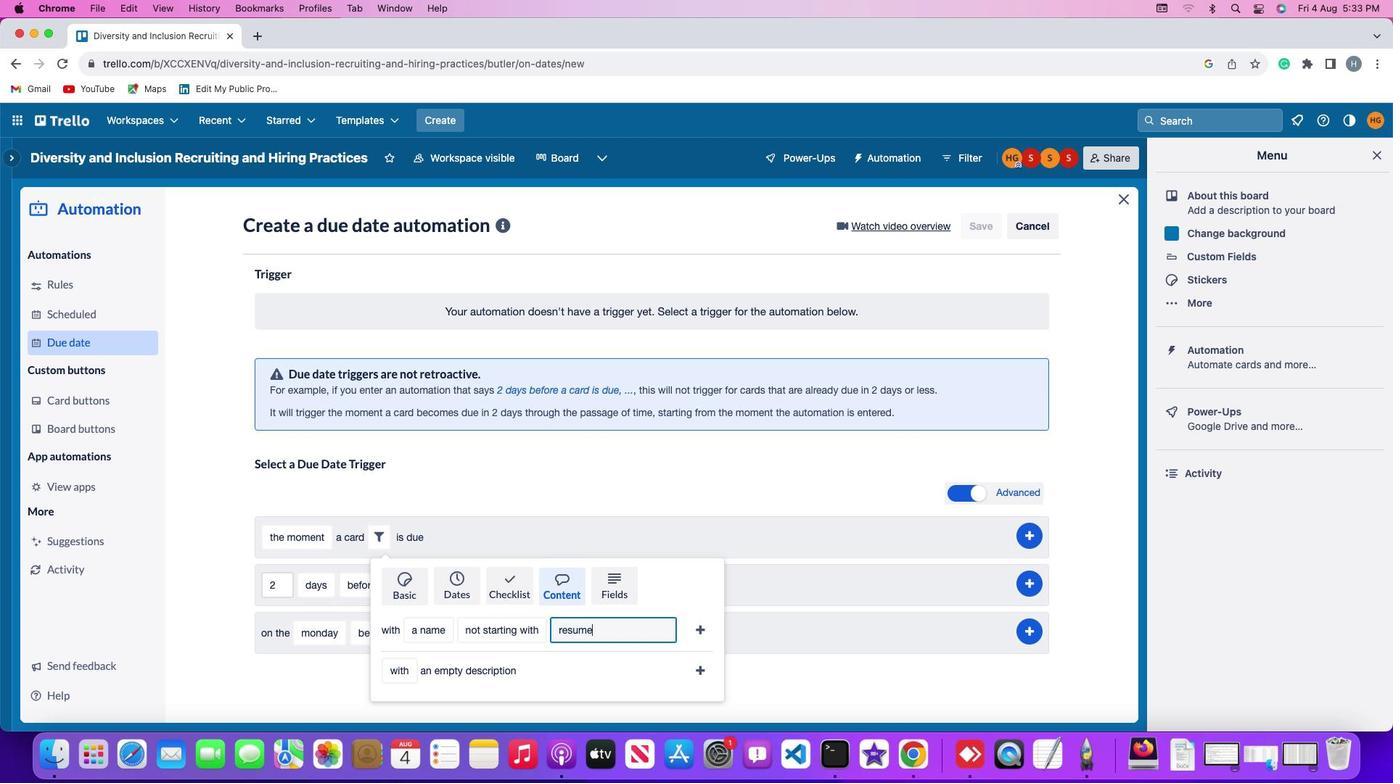 
Action: Mouse moved to (697, 624)
Screenshot: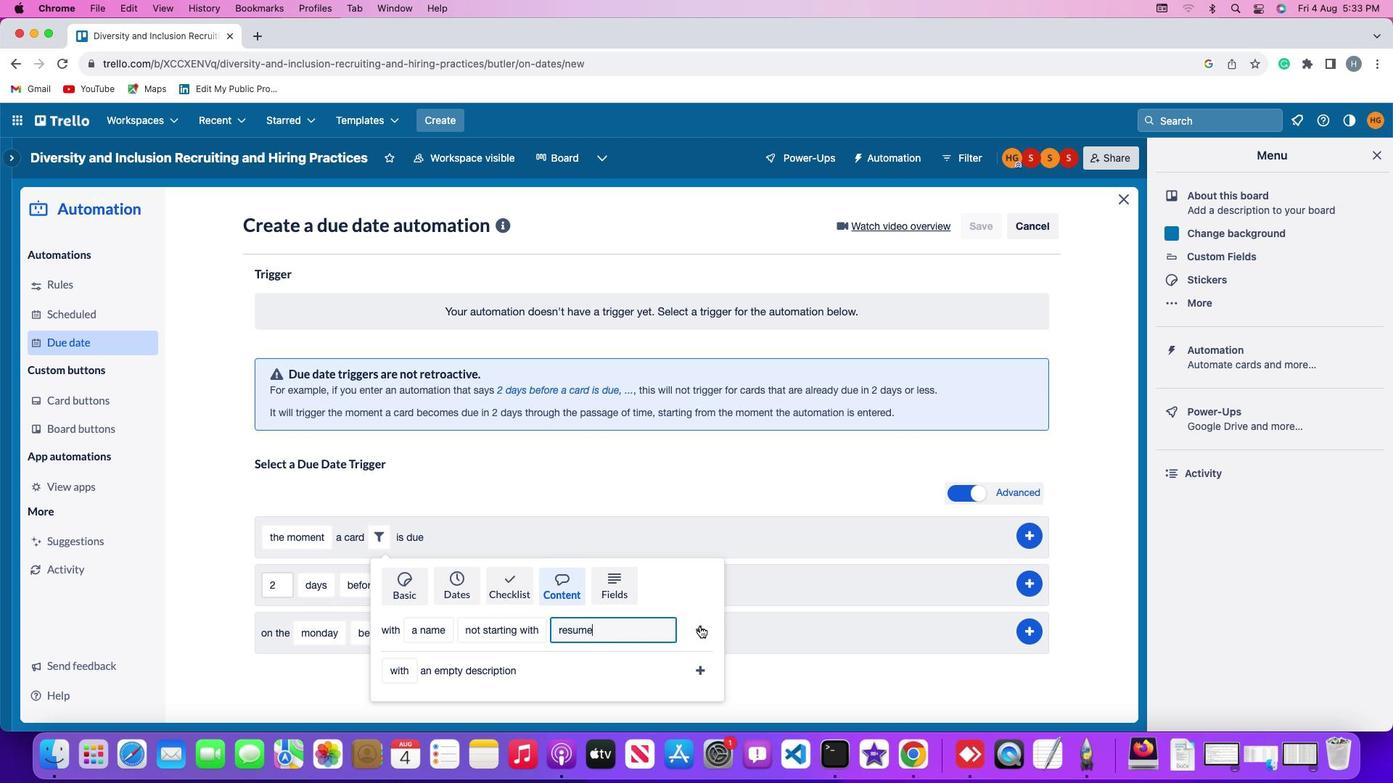 
Action: Mouse pressed left at (697, 624)
Screenshot: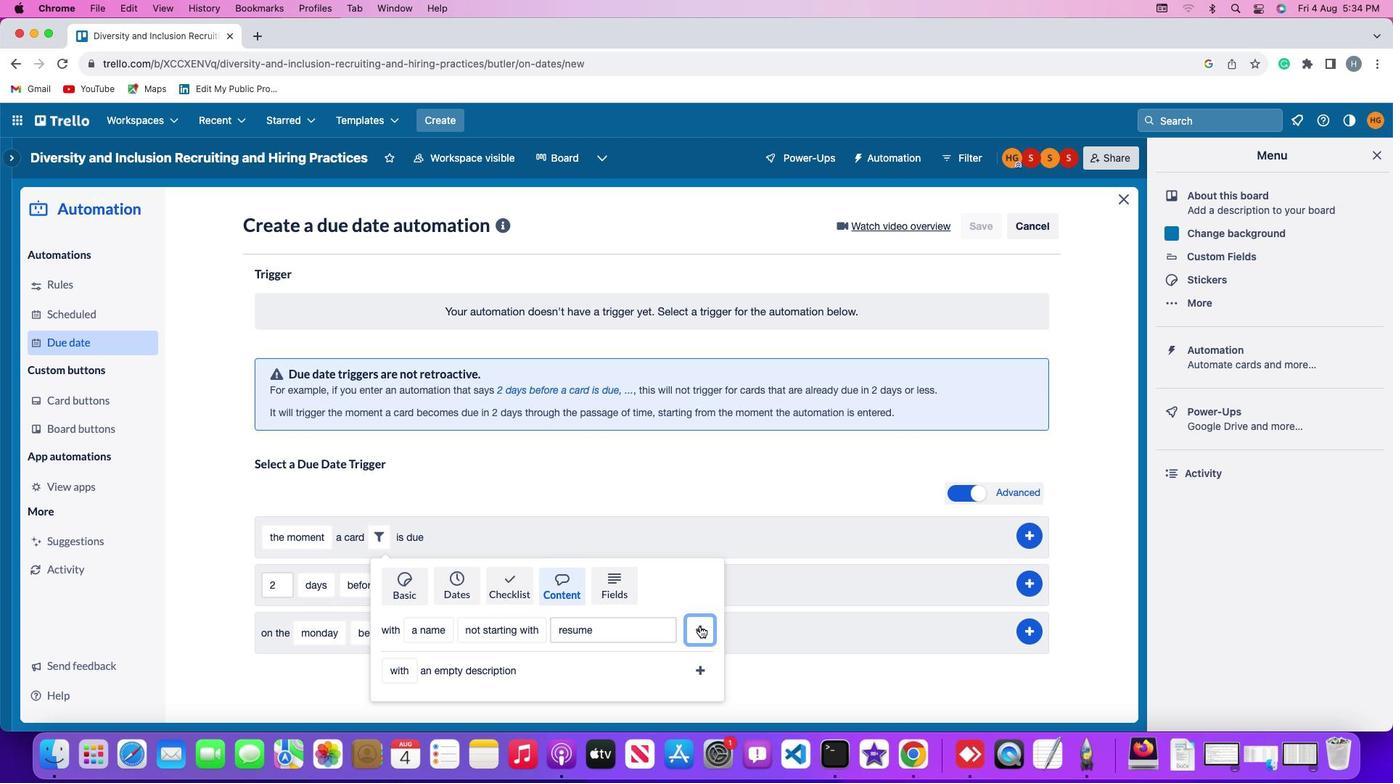 
Action: Mouse moved to (1025, 530)
Screenshot: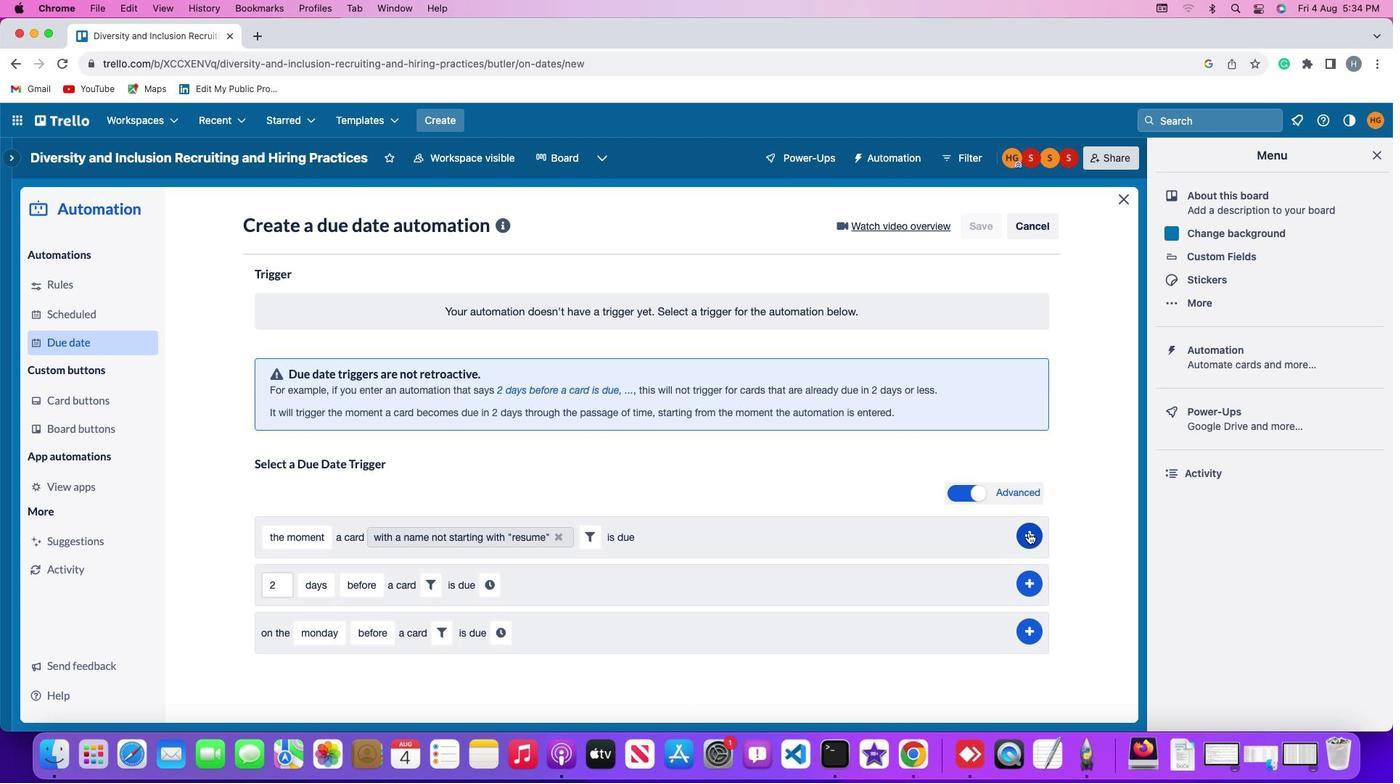 
Action: Mouse pressed left at (1025, 530)
Screenshot: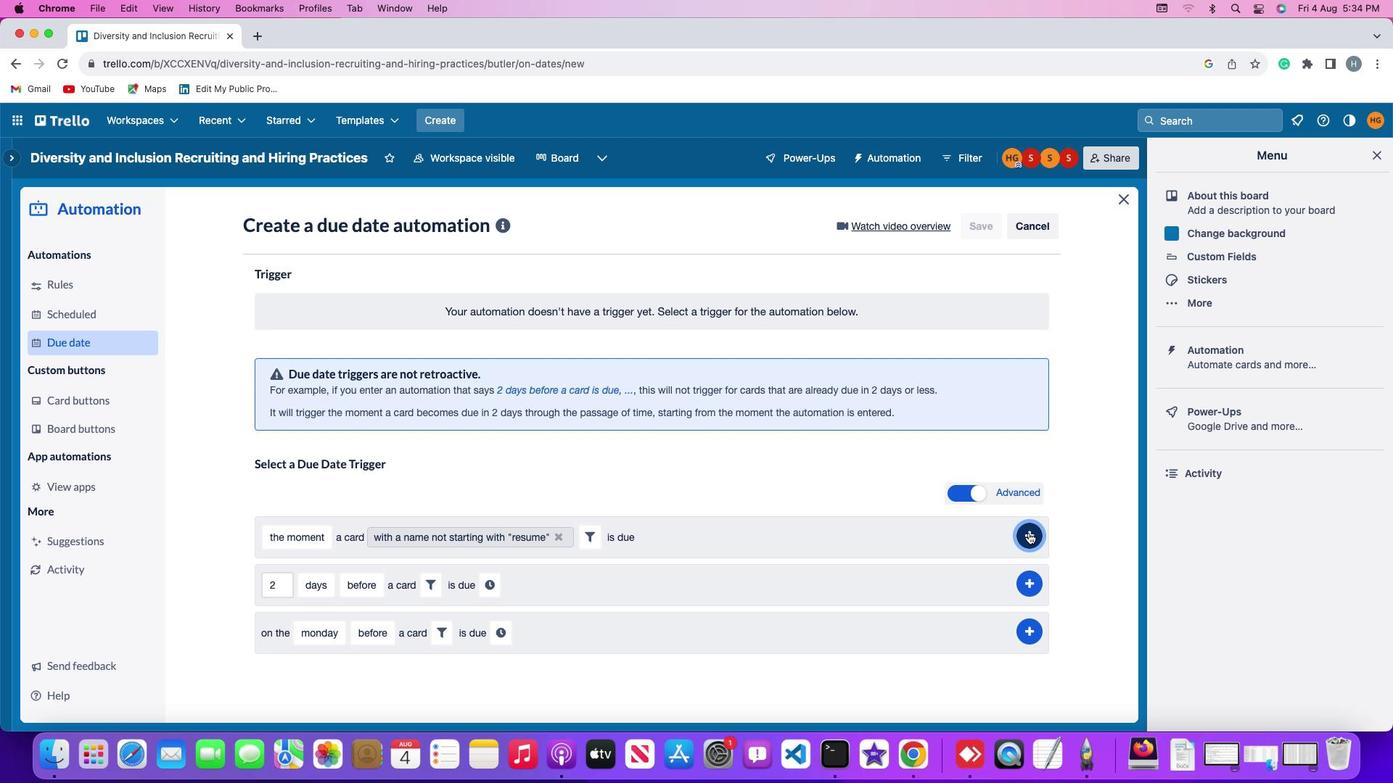 
Action: Mouse moved to (1086, 400)
Screenshot: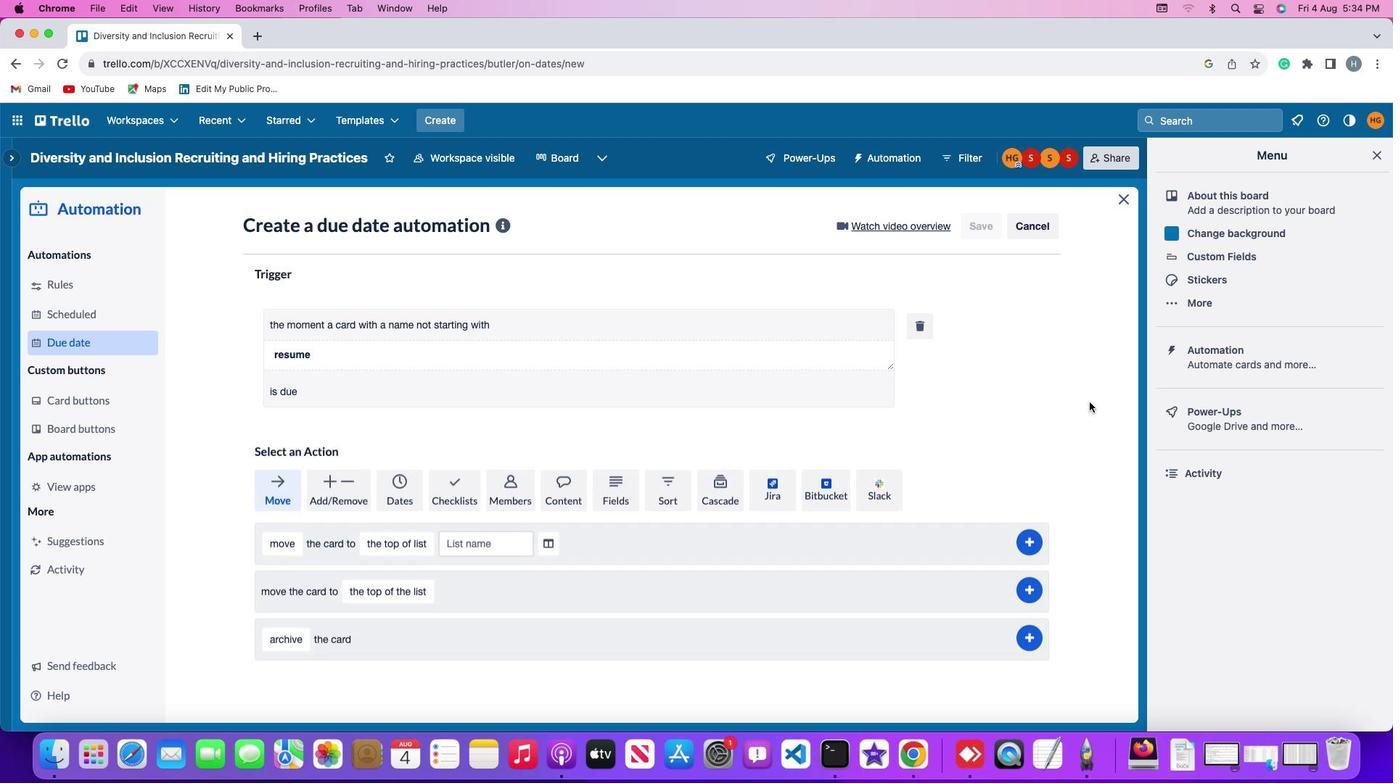 
